 Task: Look for space in Isfahan, Iran from 6th September, 2023 to 15th September, 2023 for 6 adults in price range Rs.8000 to Rs.12000. Place can be entire place or private room with 6 bedrooms having 6 beds and 6 bathrooms. Property type can be house, flat, guest house. Amenities needed are: wifi, TV, free parkinig on premises, gym, breakfast. Booking option can be shelf check-in. Required host language is English.
Action: Mouse moved to (335, 158)
Screenshot: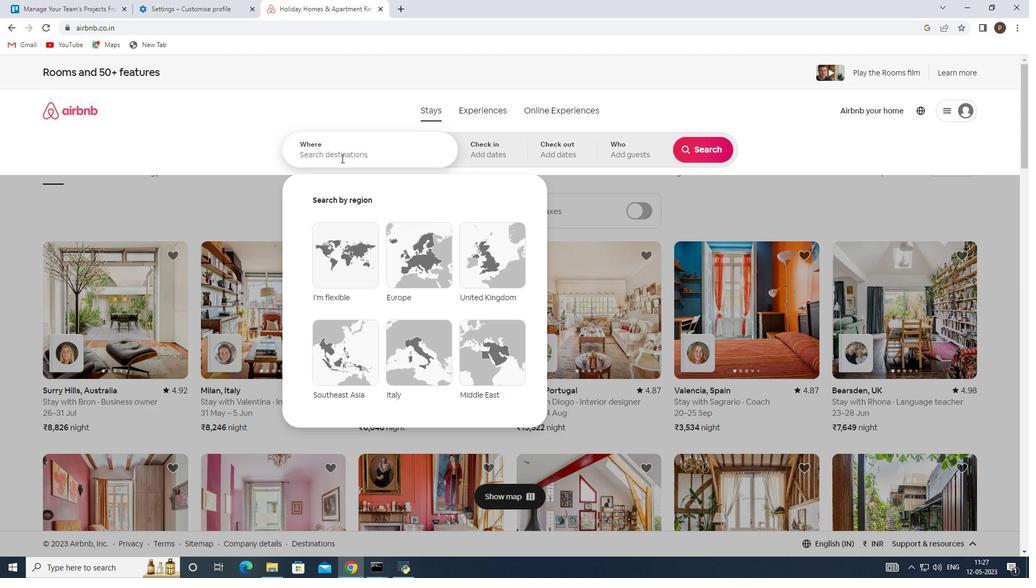 
Action: Mouse pressed left at (335, 158)
Screenshot: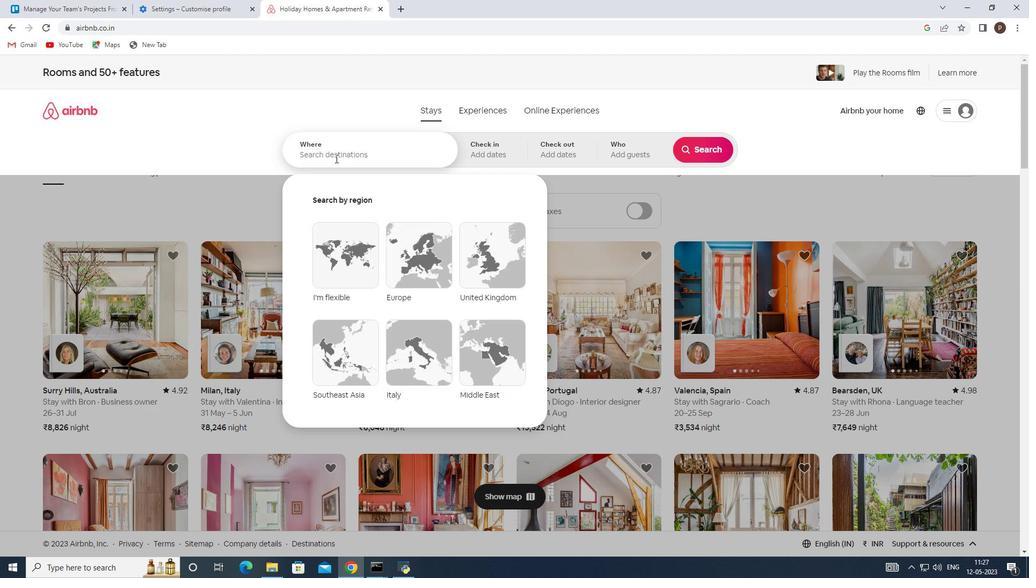 
Action: Key pressed <Key.caps_lock>I<Key.caps_lock>sfahan,<Key.space><Key.caps_lock>I<Key.caps_lock>ran<Key.space><Key.enter>
Screenshot: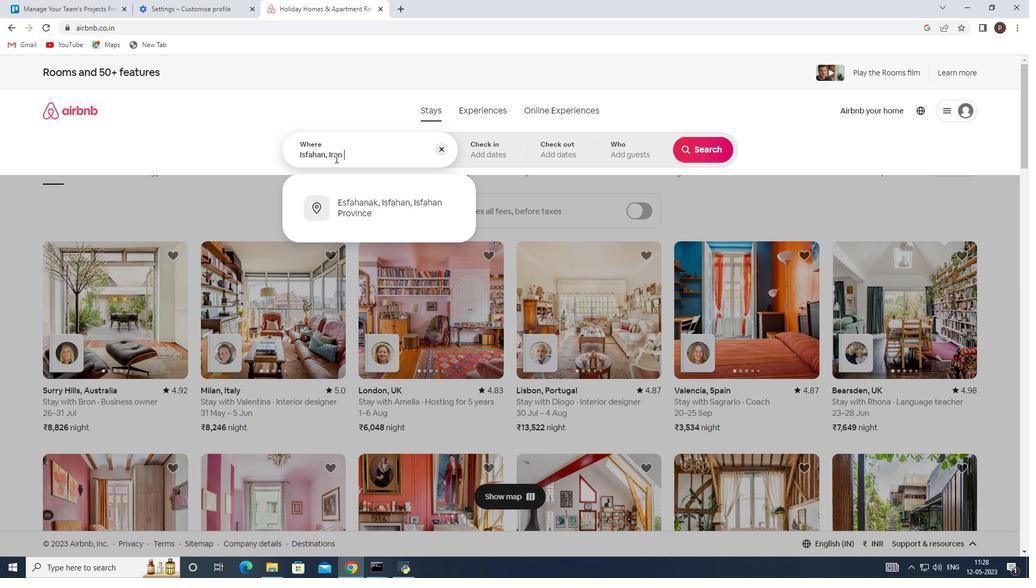 
Action: Mouse moved to (699, 234)
Screenshot: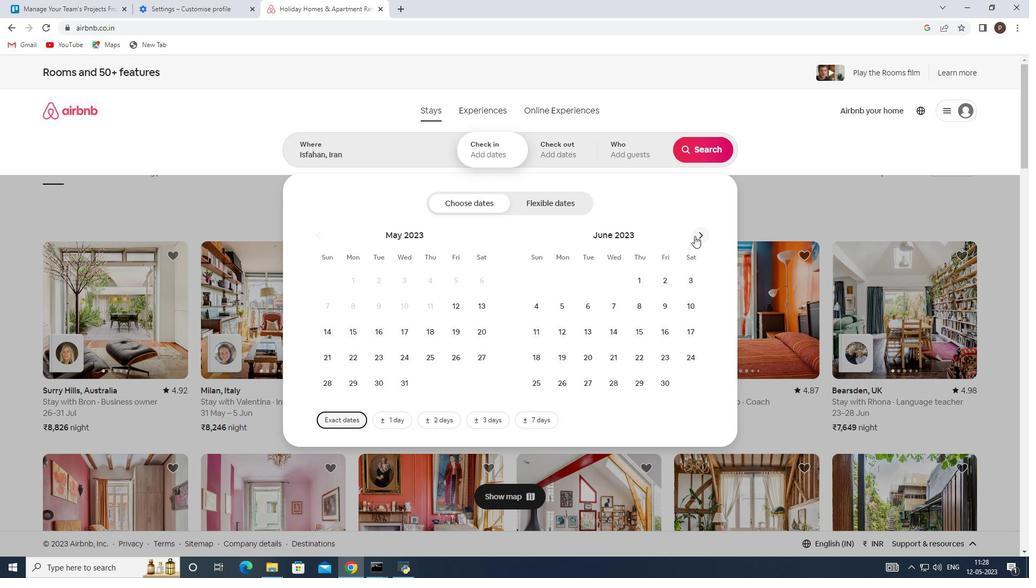 
Action: Mouse pressed left at (699, 234)
Screenshot: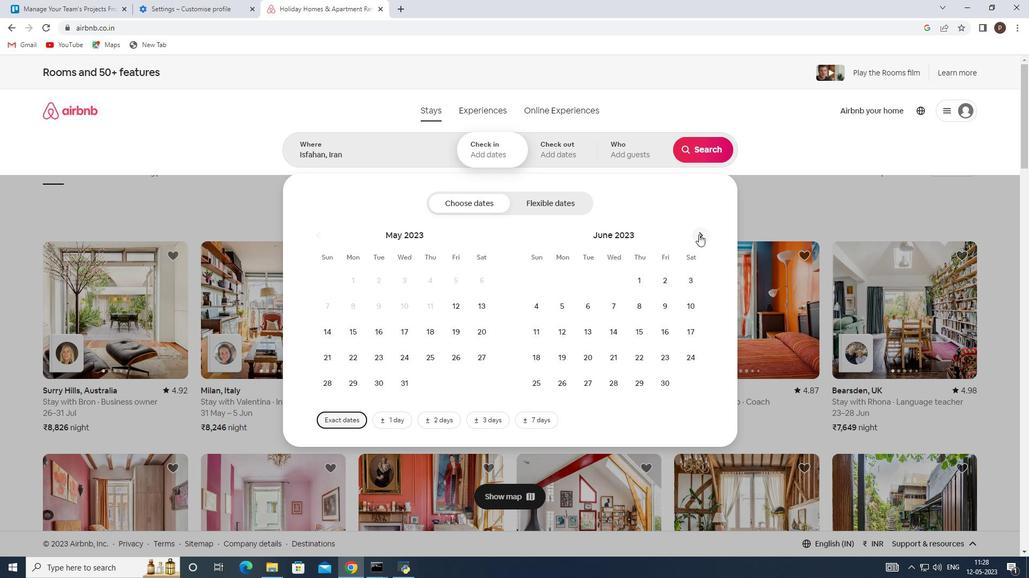 
Action: Mouse pressed left at (699, 234)
Screenshot: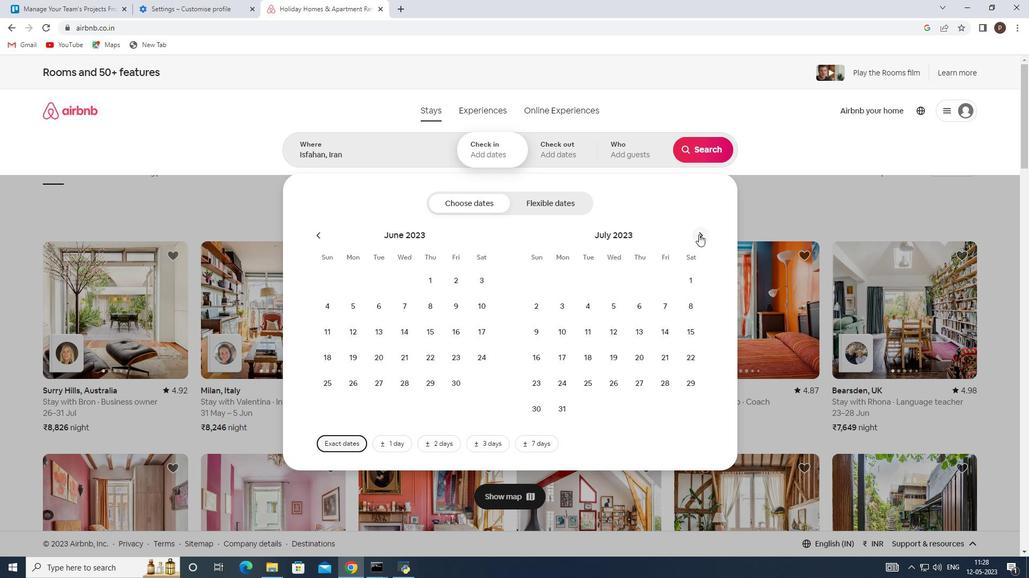
Action: Mouse pressed left at (699, 234)
Screenshot: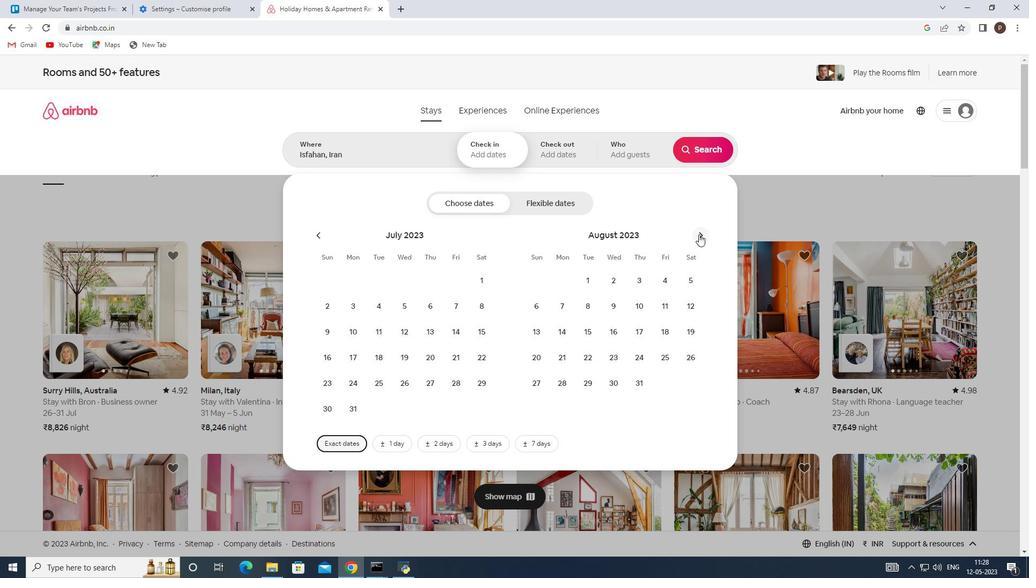 
Action: Mouse moved to (612, 302)
Screenshot: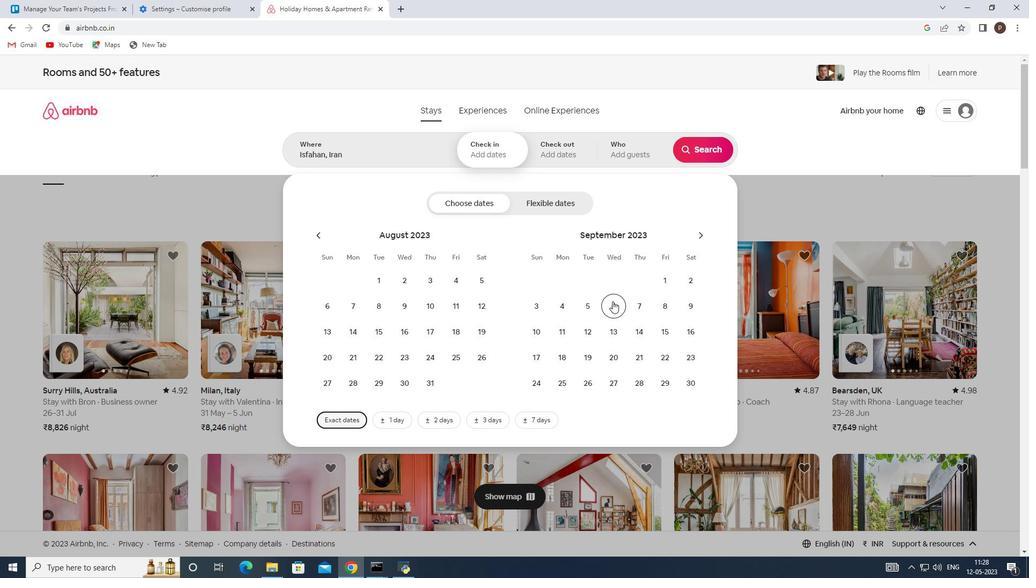 
Action: Mouse pressed left at (612, 302)
Screenshot: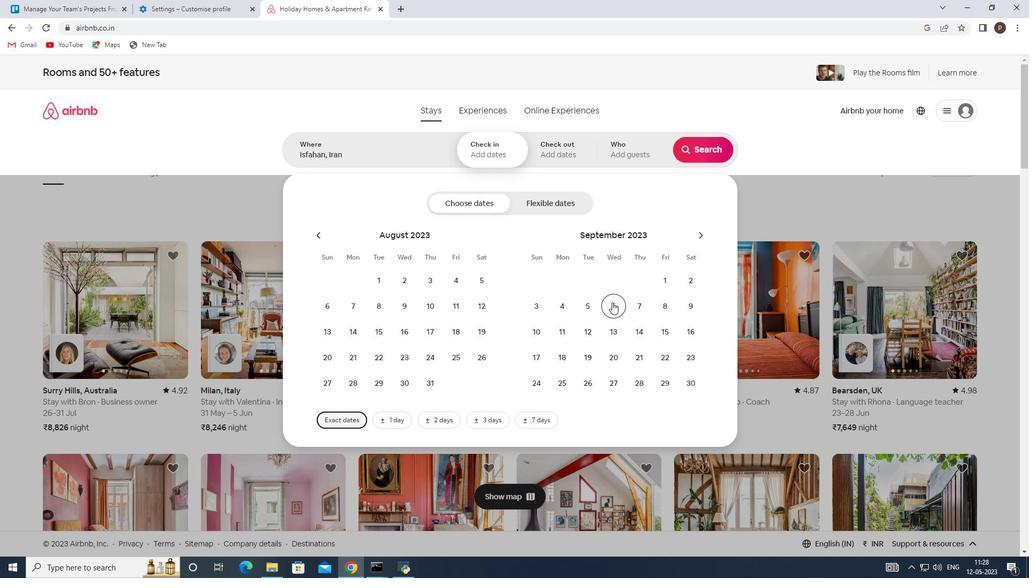 
Action: Mouse moved to (665, 331)
Screenshot: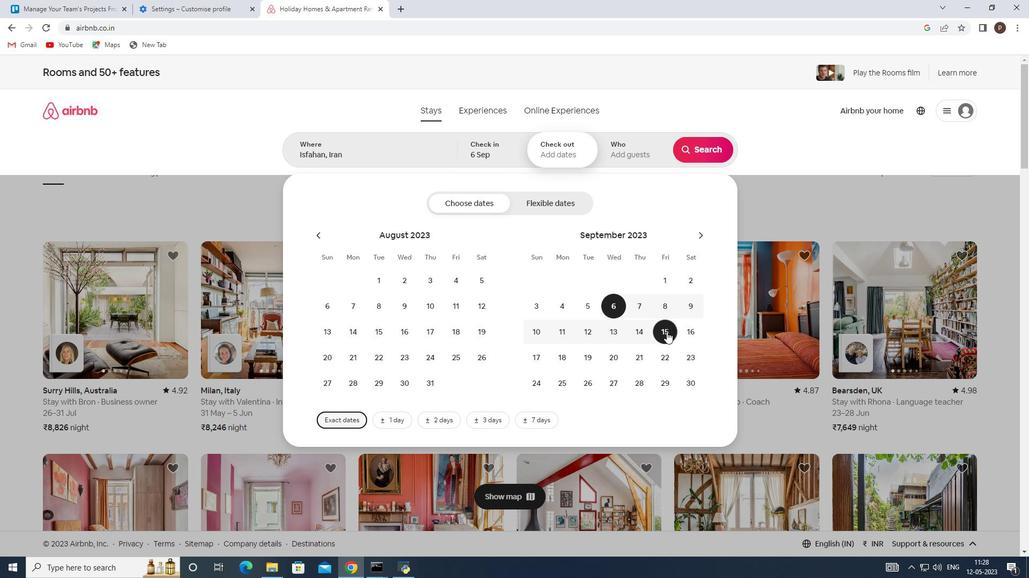 
Action: Mouse pressed left at (665, 331)
Screenshot: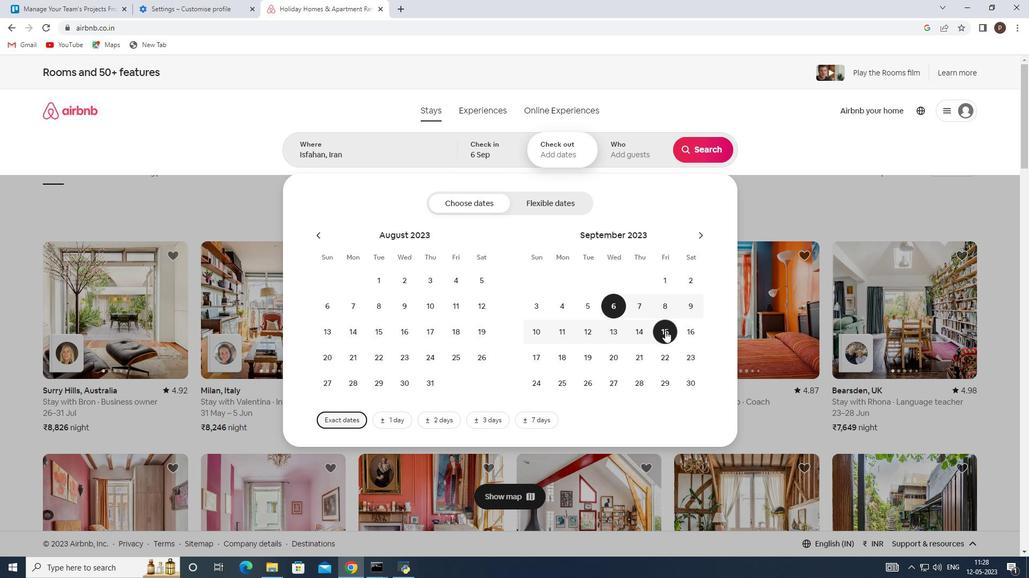 
Action: Mouse moved to (623, 152)
Screenshot: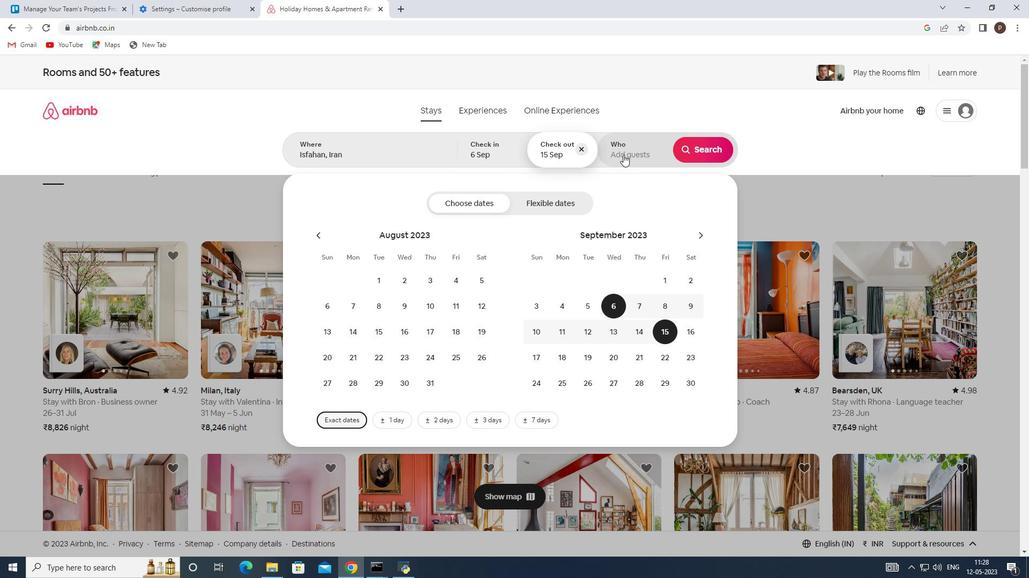 
Action: Mouse pressed left at (623, 152)
Screenshot: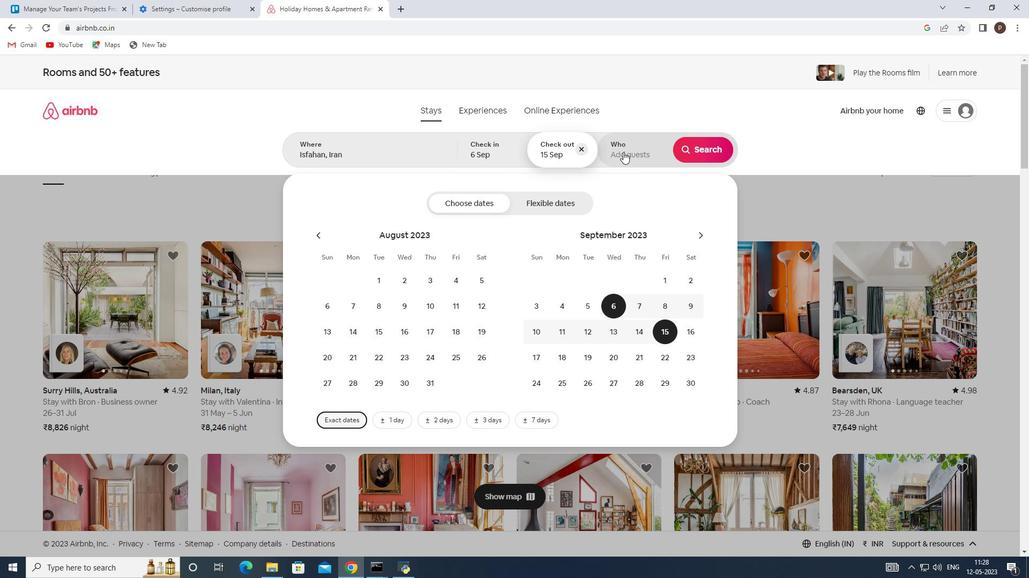 
Action: Mouse moved to (708, 211)
Screenshot: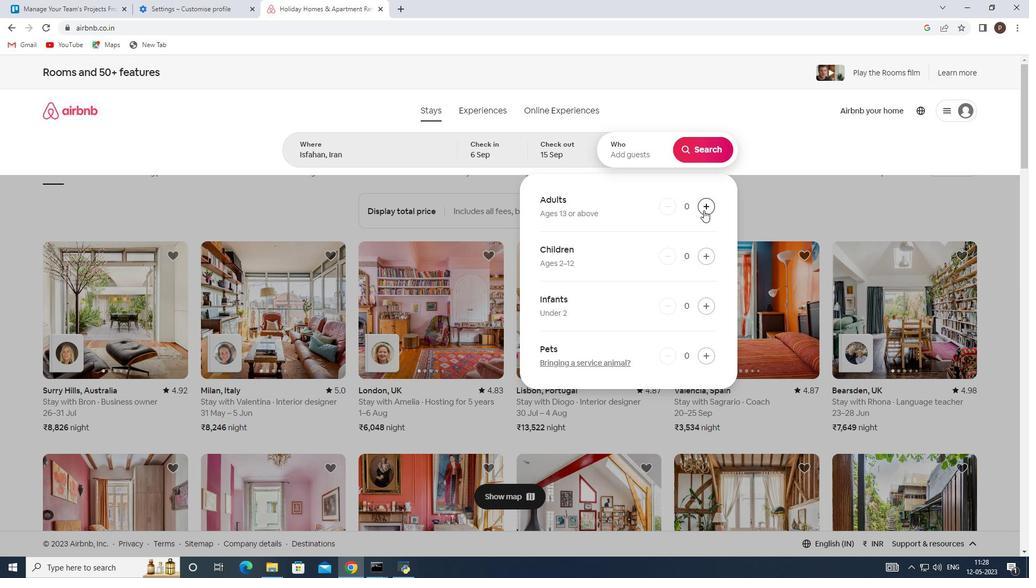 
Action: Mouse pressed left at (708, 211)
Screenshot: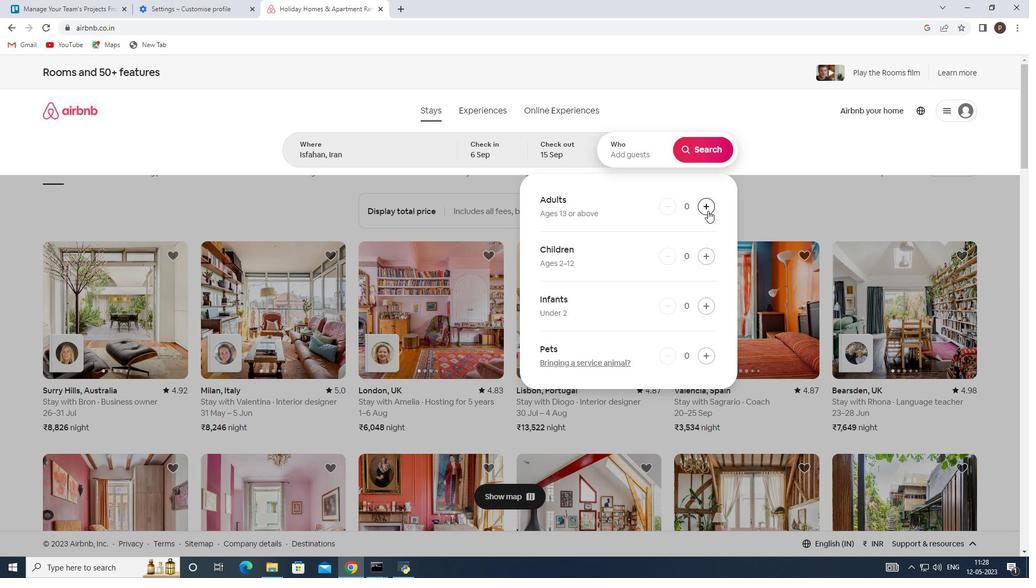 
Action: Mouse pressed left at (708, 211)
Screenshot: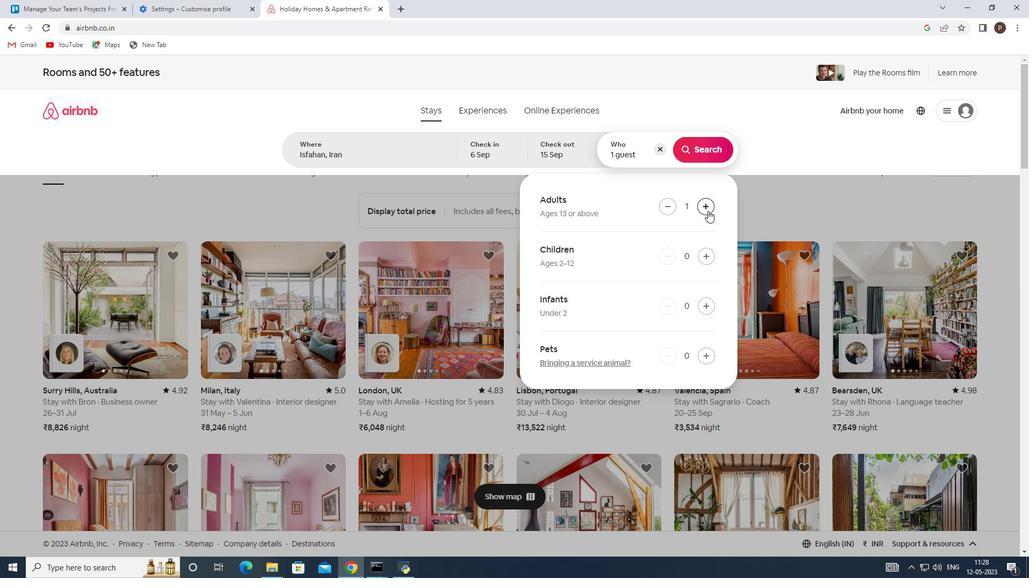
Action: Mouse pressed left at (708, 211)
Screenshot: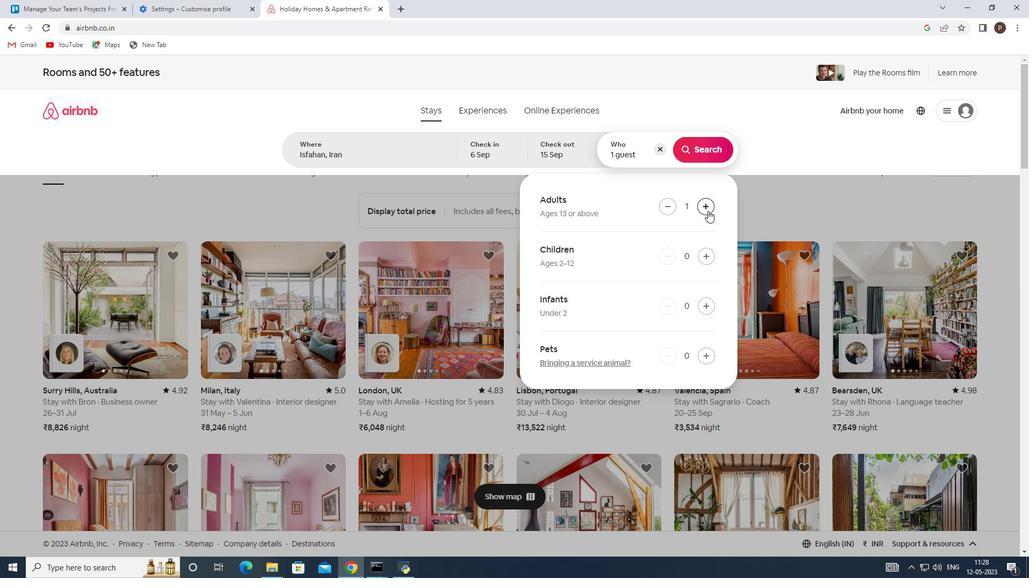 
Action: Mouse pressed left at (708, 211)
Screenshot: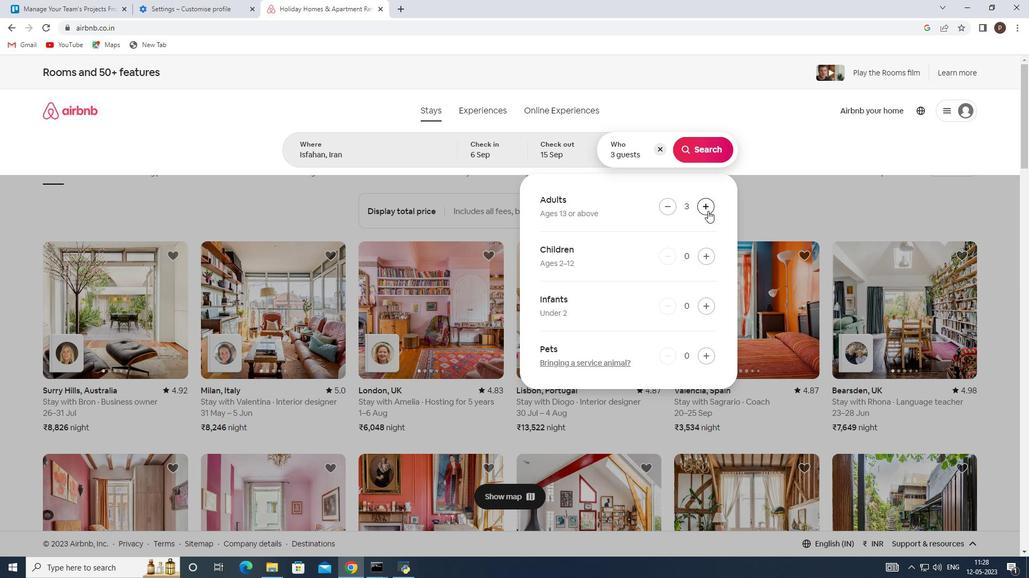 
Action: Mouse pressed left at (708, 211)
Screenshot: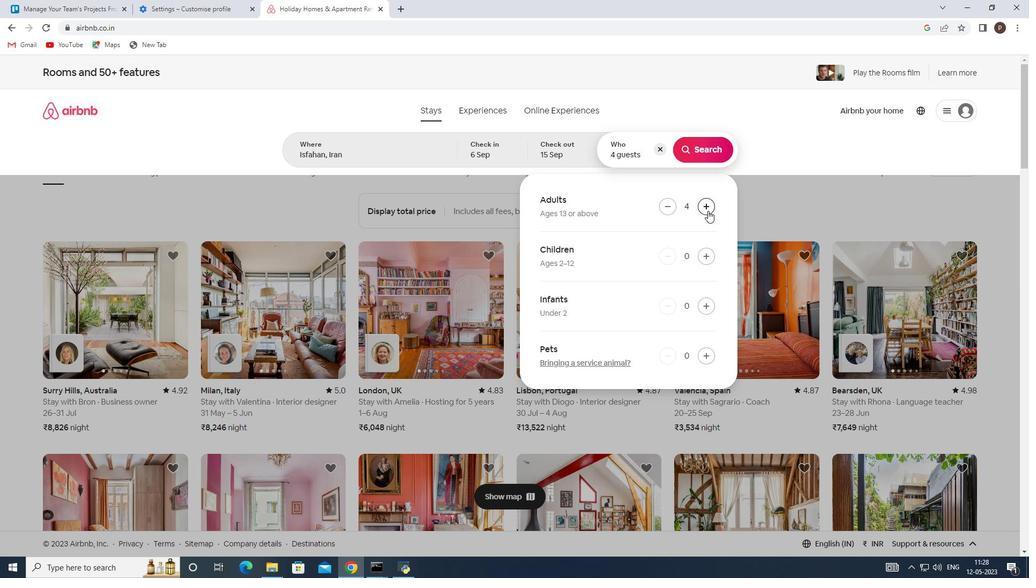 
Action: Mouse pressed left at (708, 211)
Screenshot: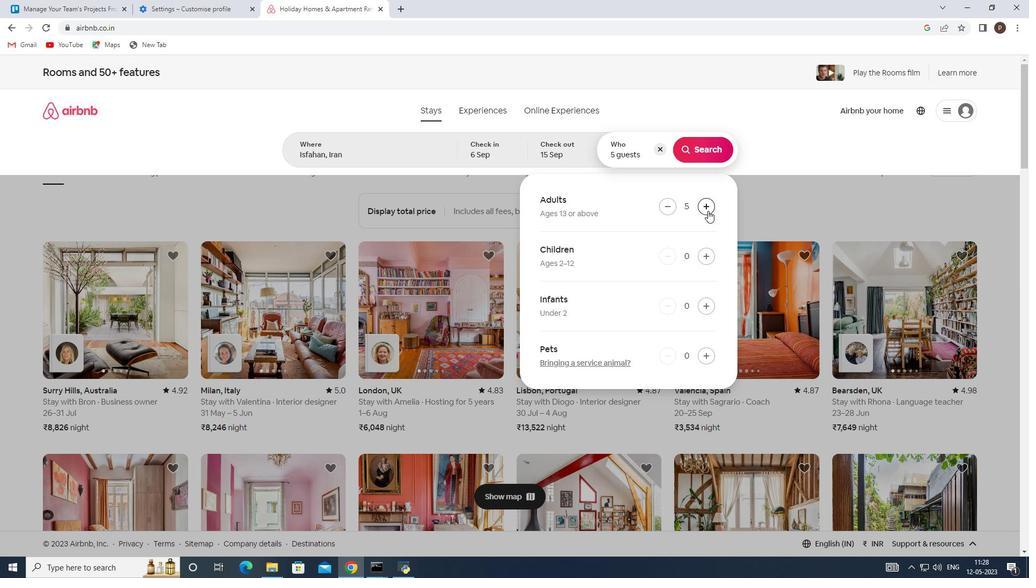 
Action: Mouse moved to (688, 146)
Screenshot: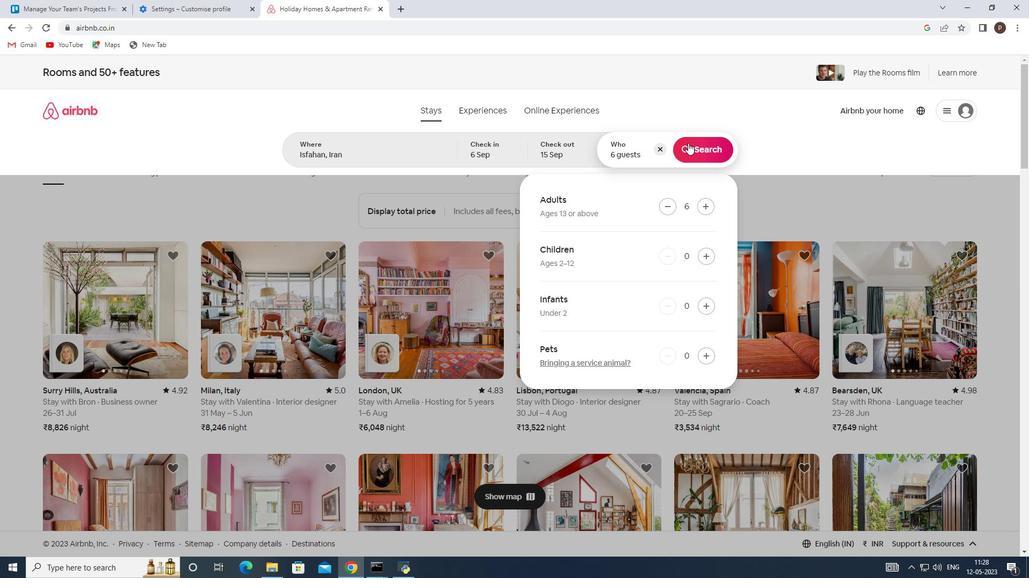 
Action: Mouse pressed left at (688, 146)
Screenshot: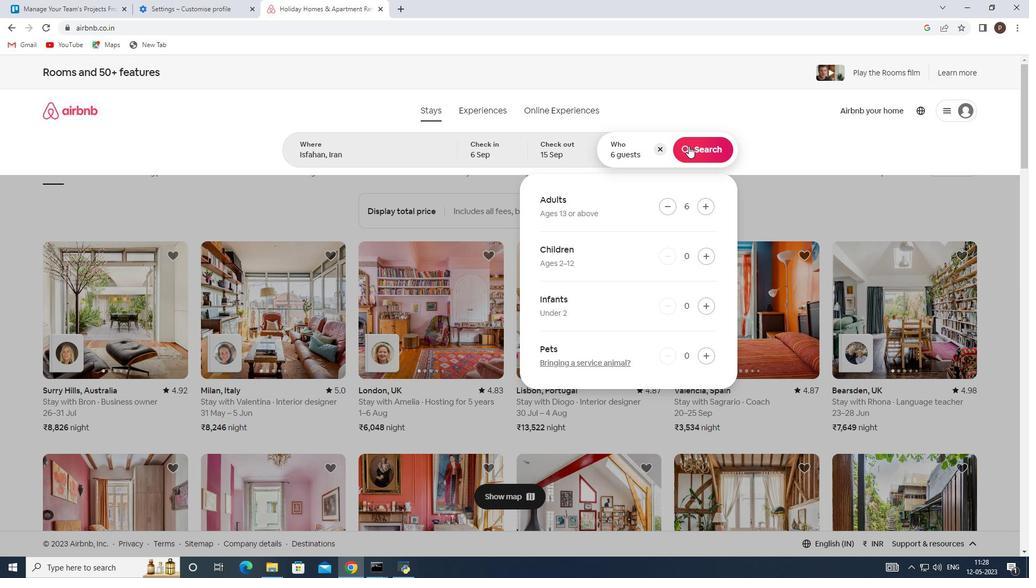 
Action: Mouse moved to (968, 121)
Screenshot: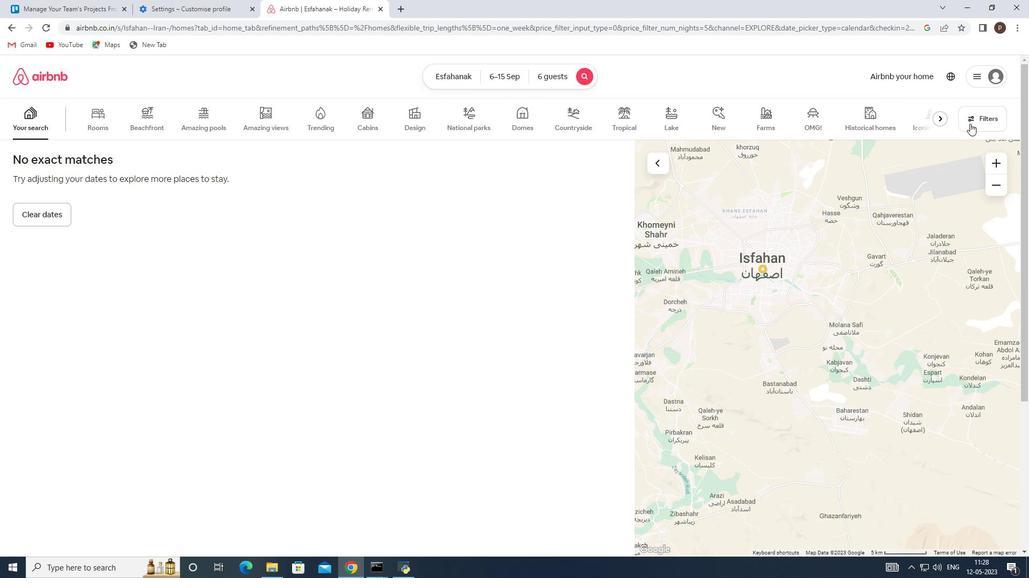 
Action: Mouse pressed left at (968, 121)
Screenshot: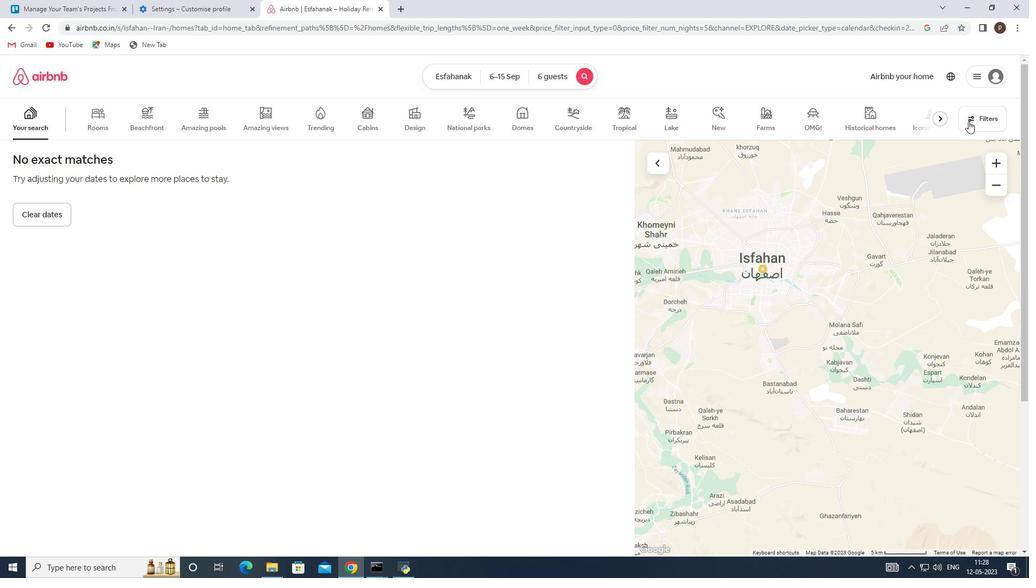 
Action: Mouse moved to (357, 384)
Screenshot: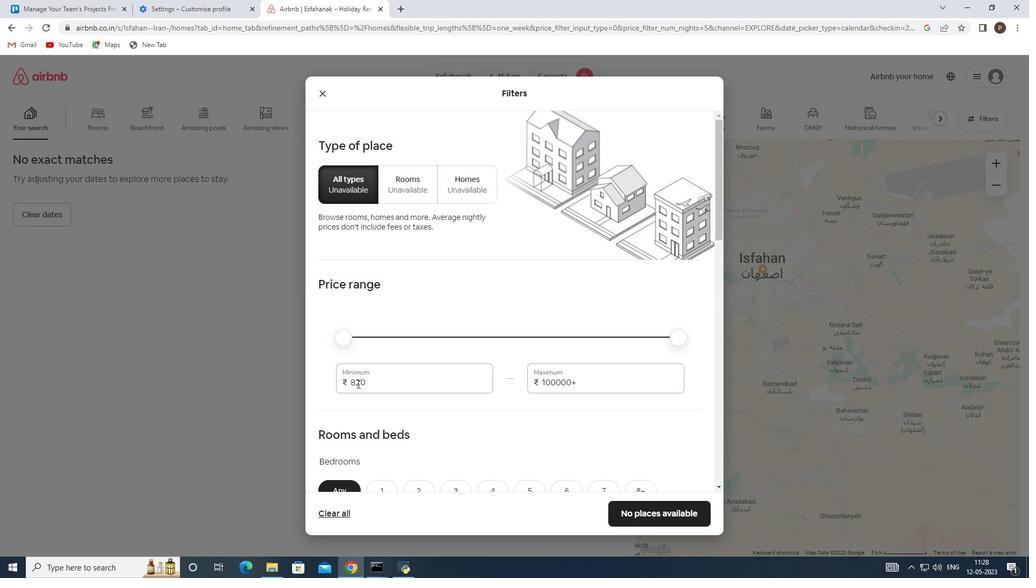 
Action: Mouse pressed left at (357, 384)
Screenshot: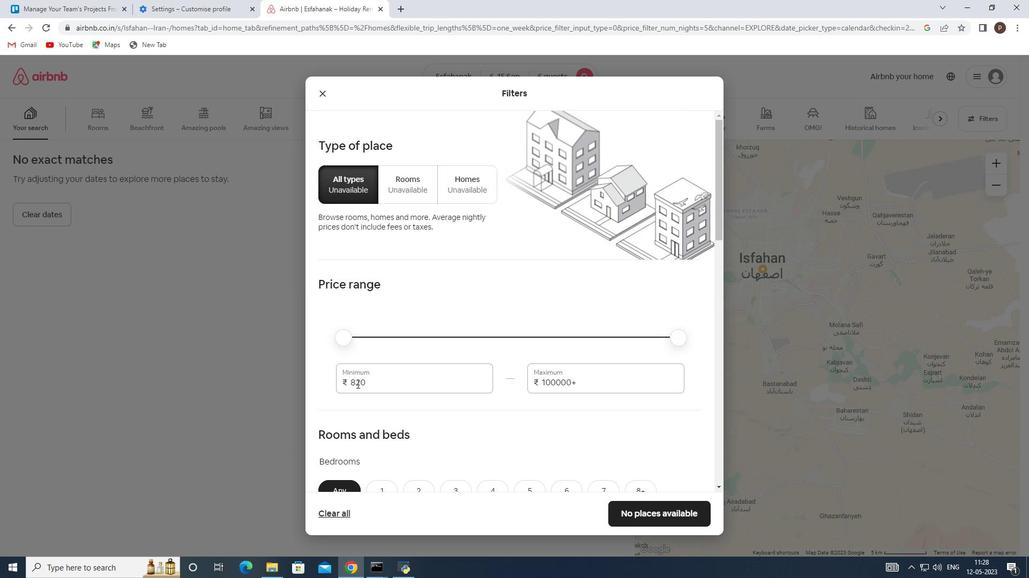 
Action: Mouse moved to (356, 384)
Screenshot: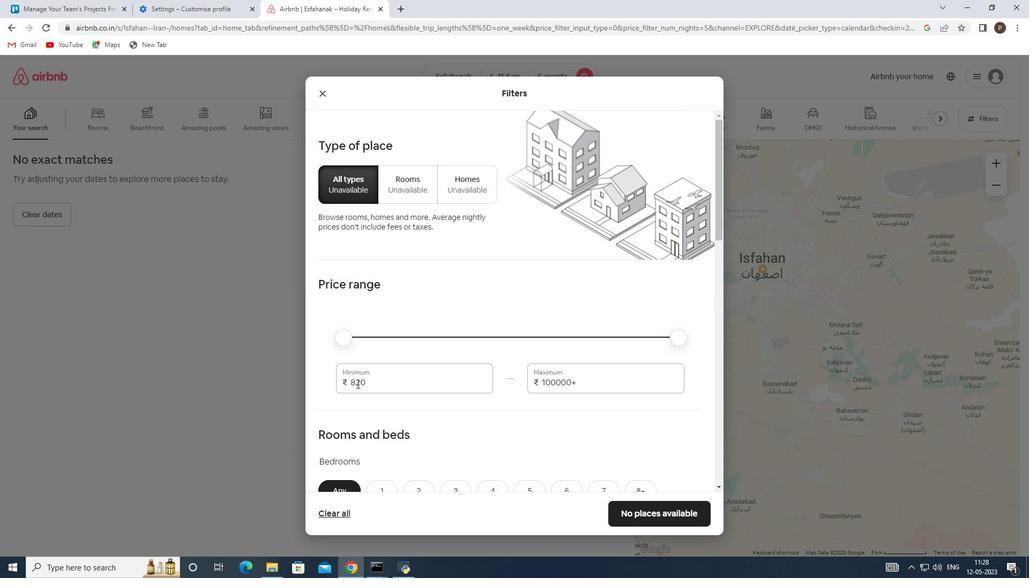 
Action: Mouse pressed left at (356, 384)
Screenshot: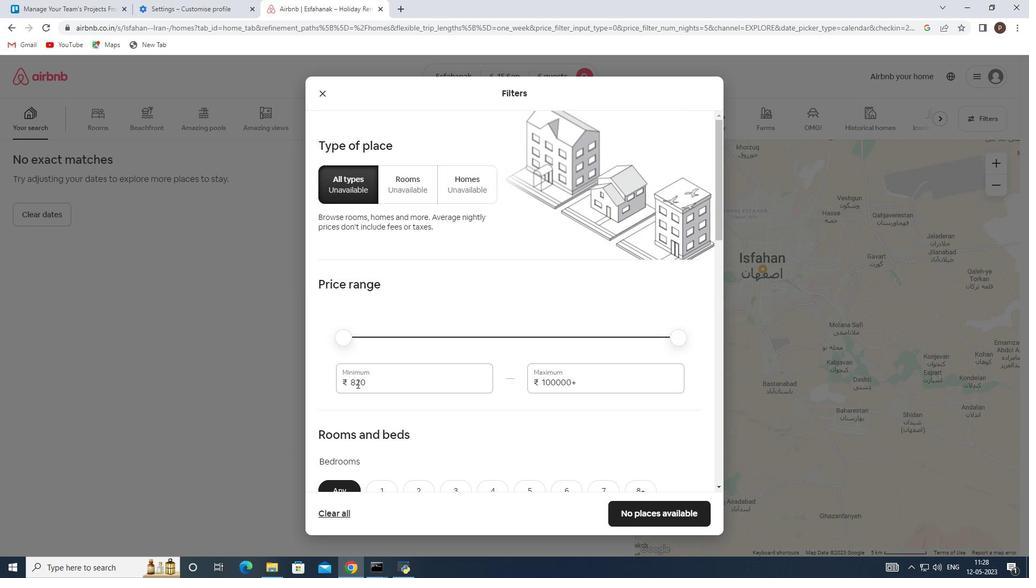 
Action: Key pressed 8000<Key.tab>12000
Screenshot: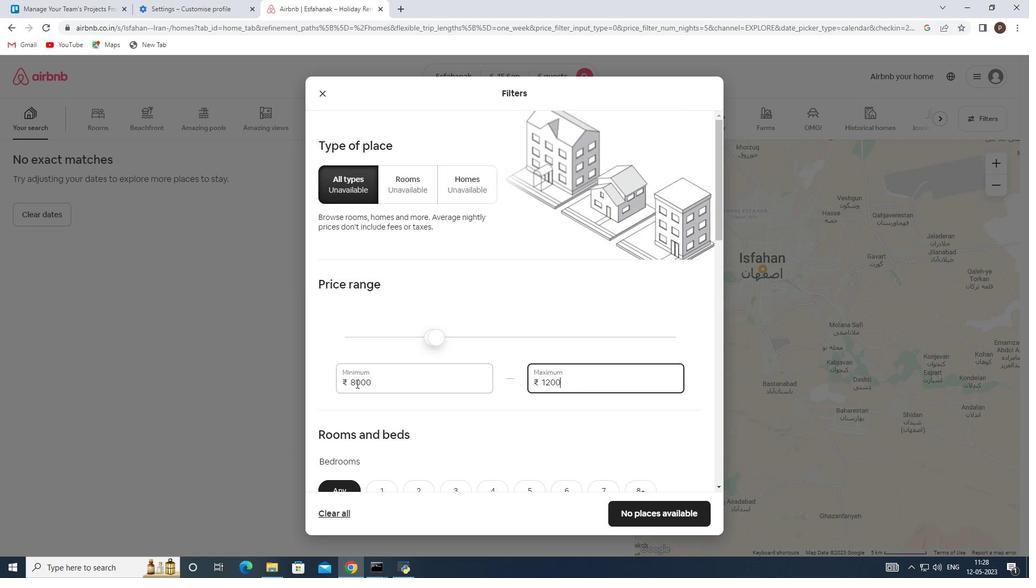 
Action: Mouse moved to (375, 395)
Screenshot: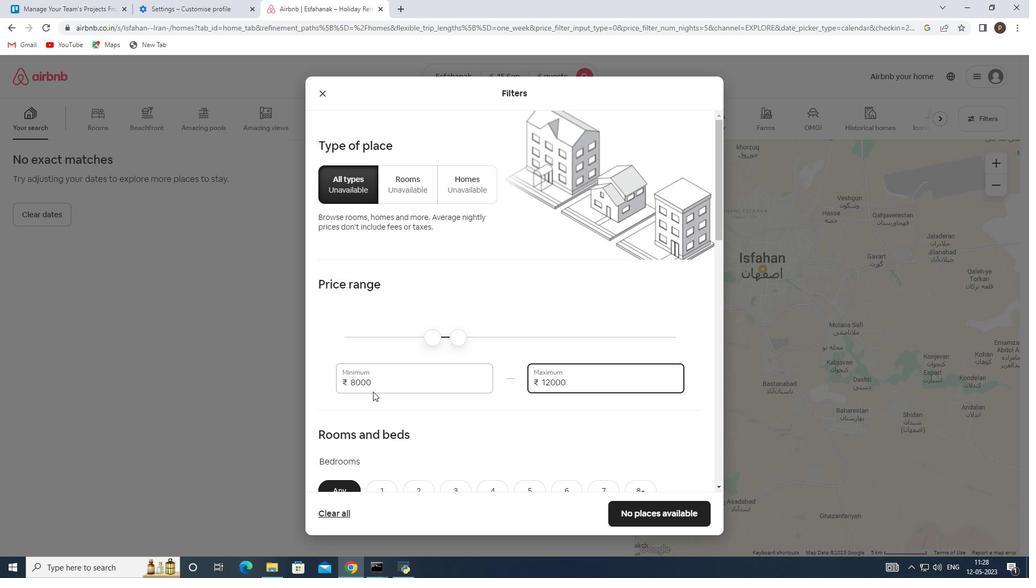 
Action: Mouse scrolled (375, 394) with delta (0, 0)
Screenshot: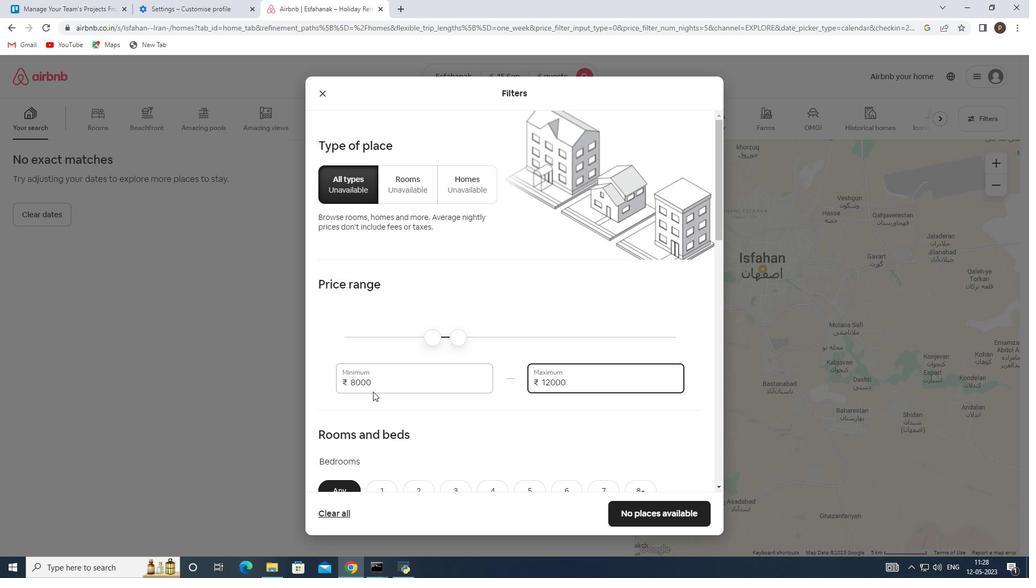 
Action: Mouse moved to (377, 396)
Screenshot: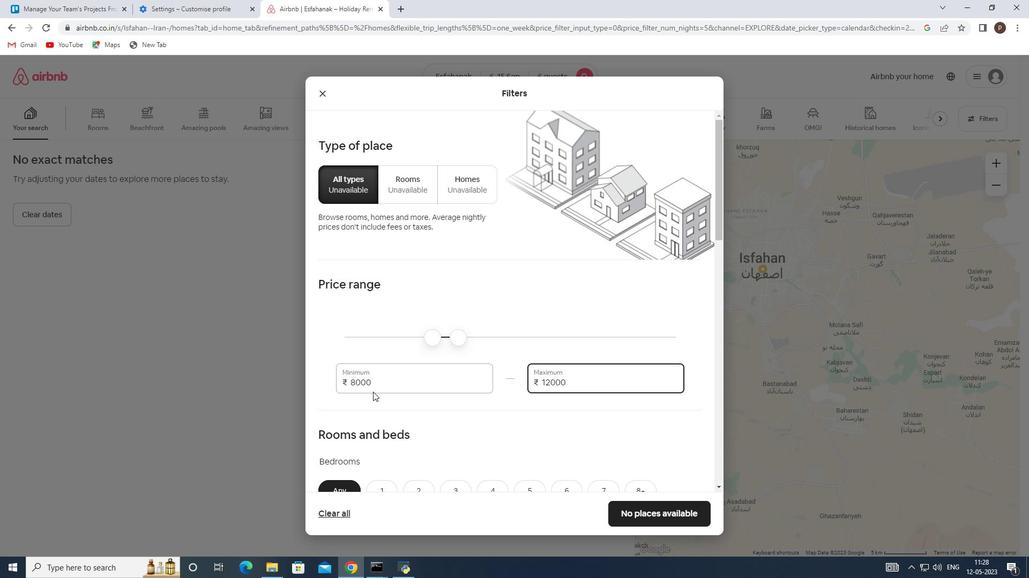 
Action: Mouse scrolled (377, 396) with delta (0, 0)
Screenshot: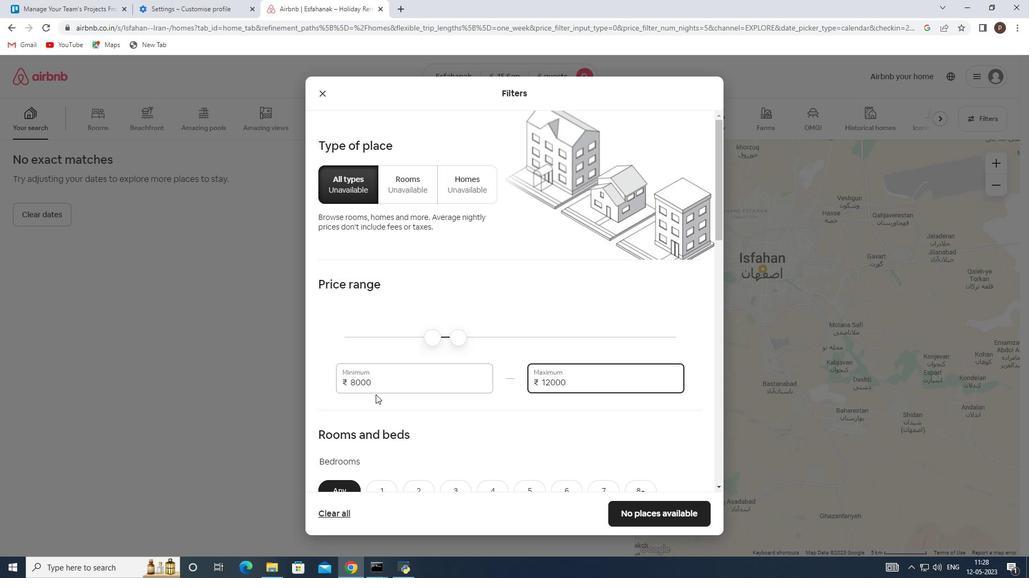 
Action: Mouse moved to (561, 381)
Screenshot: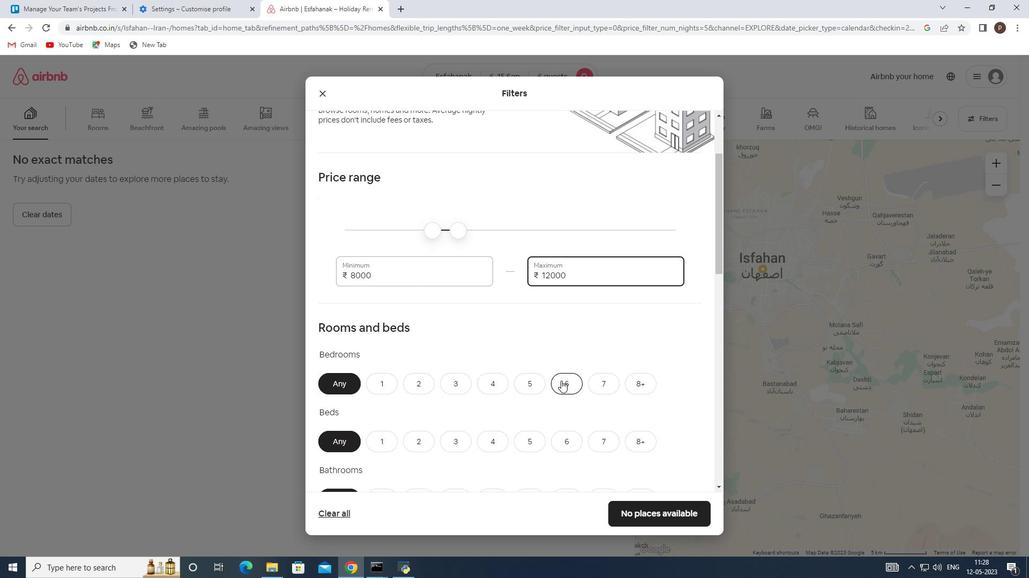 
Action: Mouse pressed left at (561, 381)
Screenshot: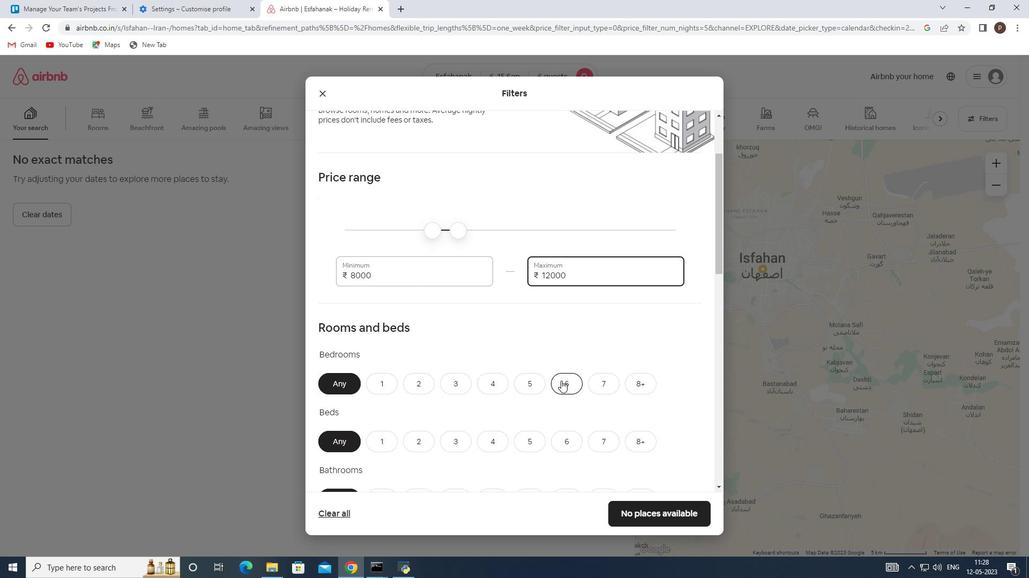 
Action: Mouse moved to (568, 382)
Screenshot: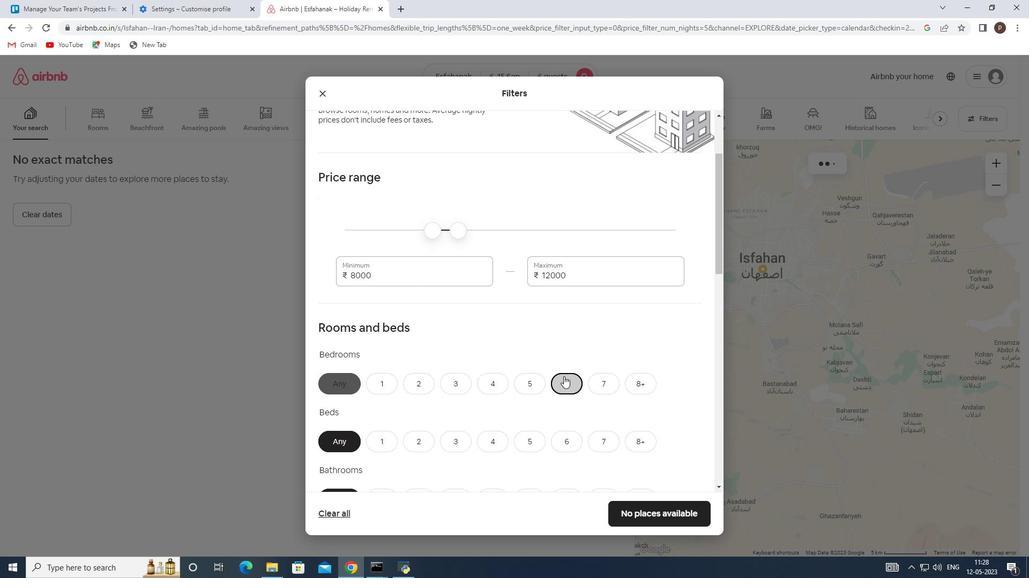 
Action: Mouse scrolled (568, 382) with delta (0, 0)
Screenshot: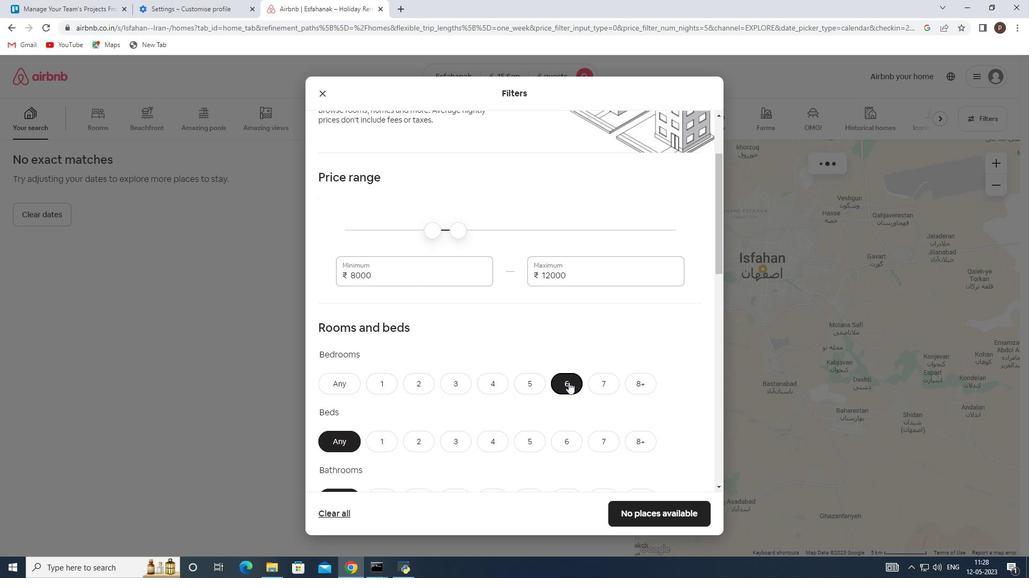 
Action: Mouse scrolled (568, 382) with delta (0, 0)
Screenshot: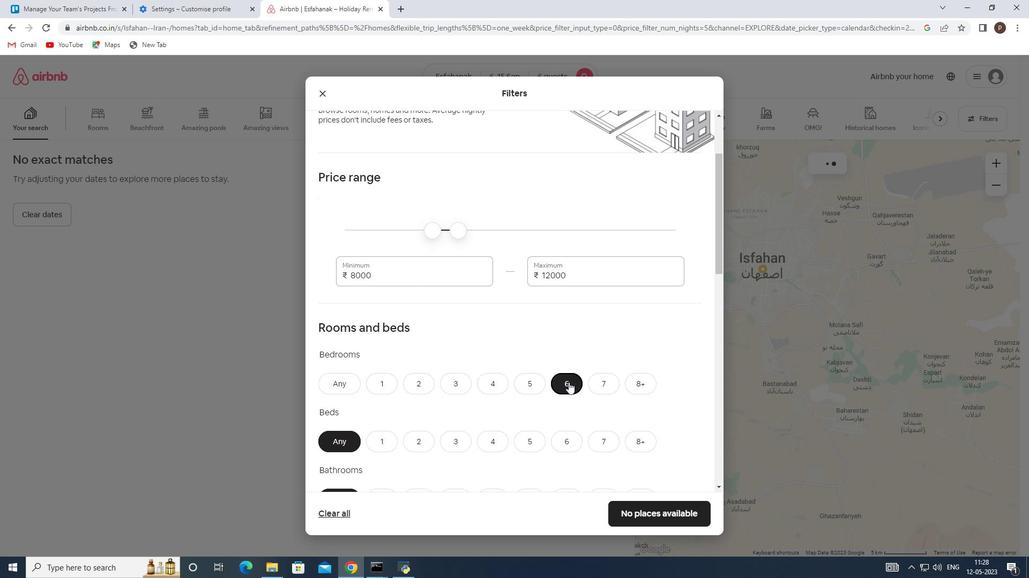 
Action: Mouse moved to (567, 337)
Screenshot: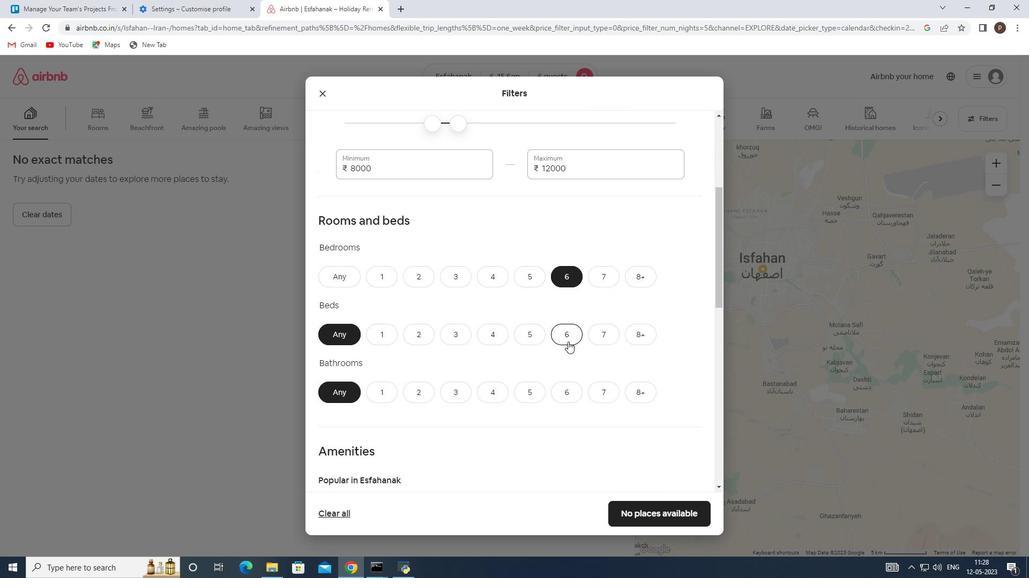
Action: Mouse pressed left at (567, 337)
Screenshot: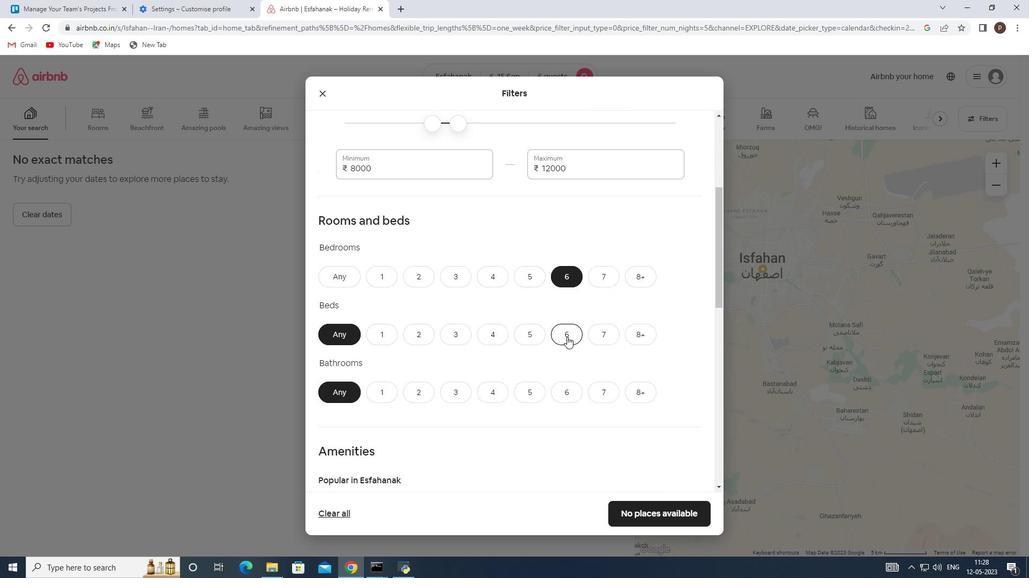 
Action: Mouse moved to (563, 387)
Screenshot: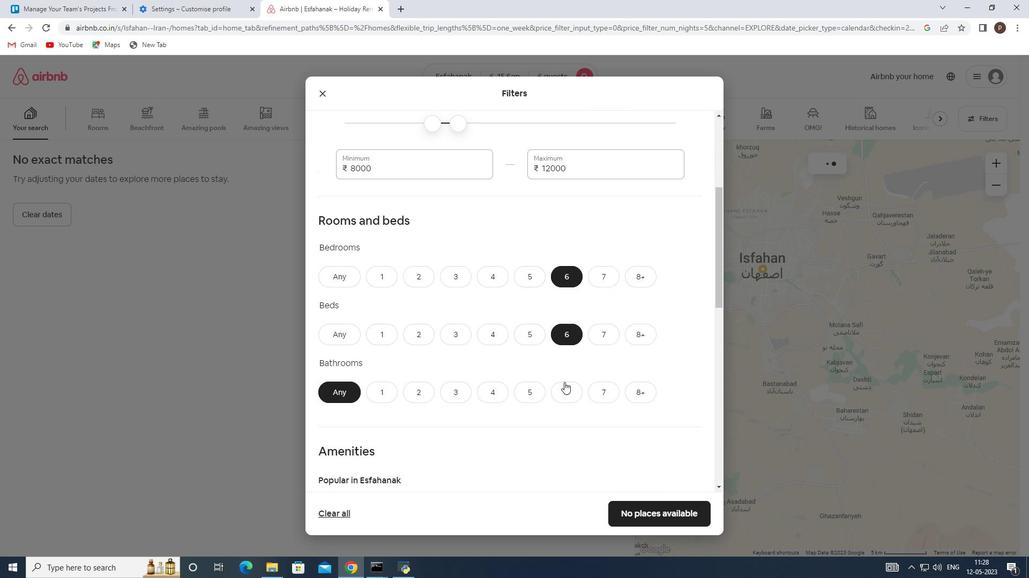 
Action: Mouse pressed left at (563, 387)
Screenshot: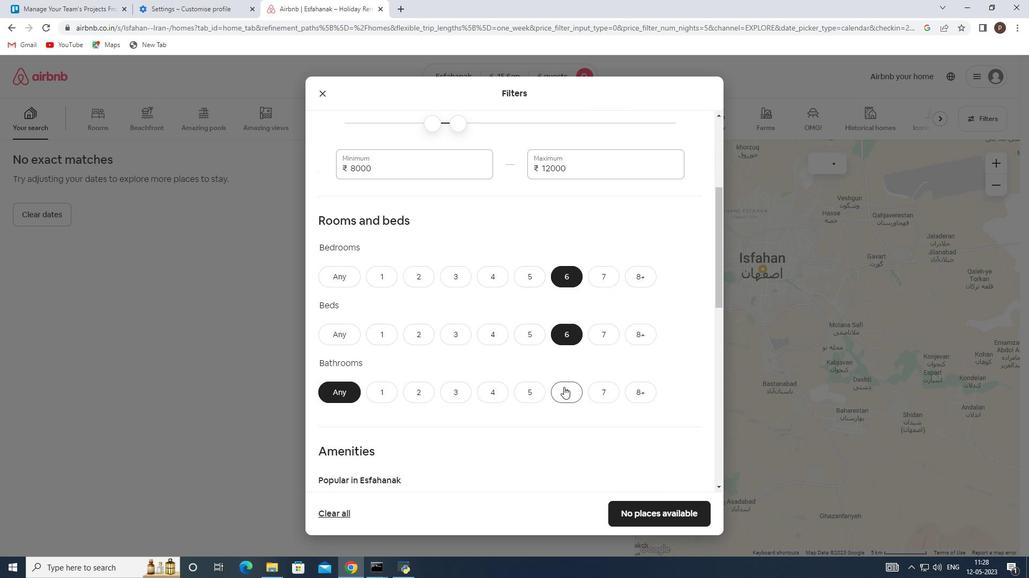 
Action: Mouse moved to (533, 402)
Screenshot: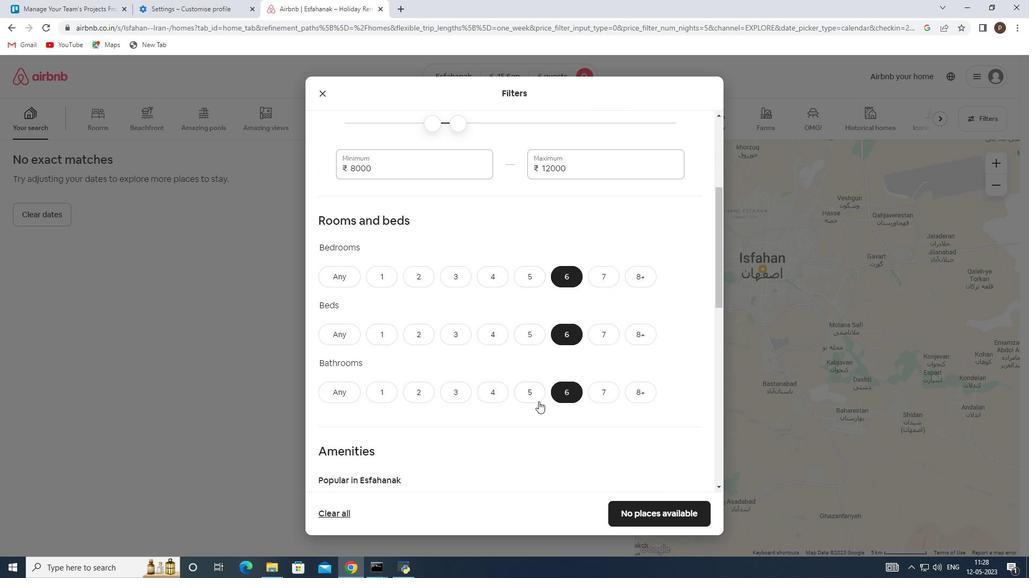 
Action: Mouse scrolled (533, 402) with delta (0, 0)
Screenshot: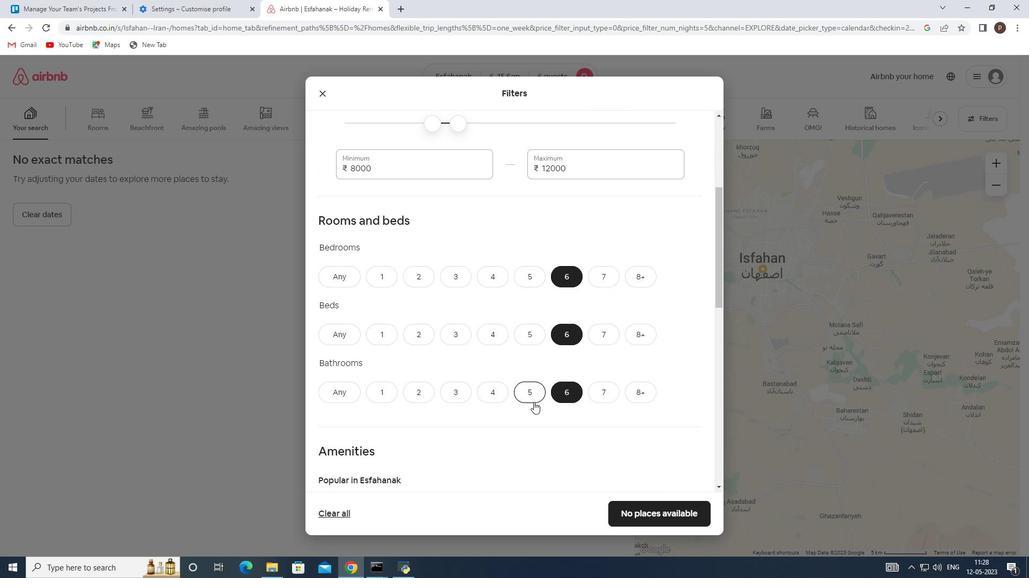 
Action: Mouse moved to (468, 383)
Screenshot: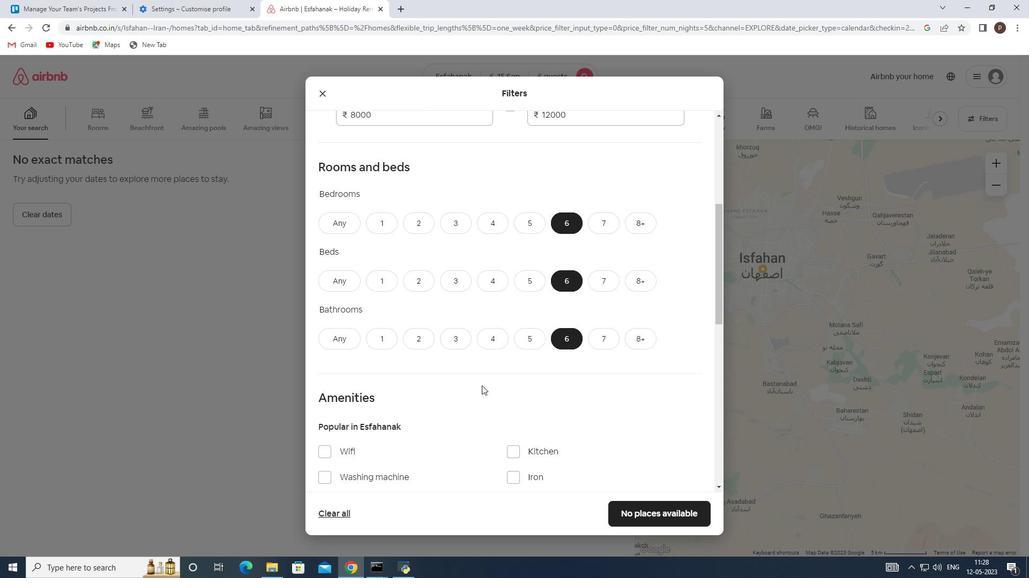 
Action: Mouse scrolled (468, 383) with delta (0, 0)
Screenshot: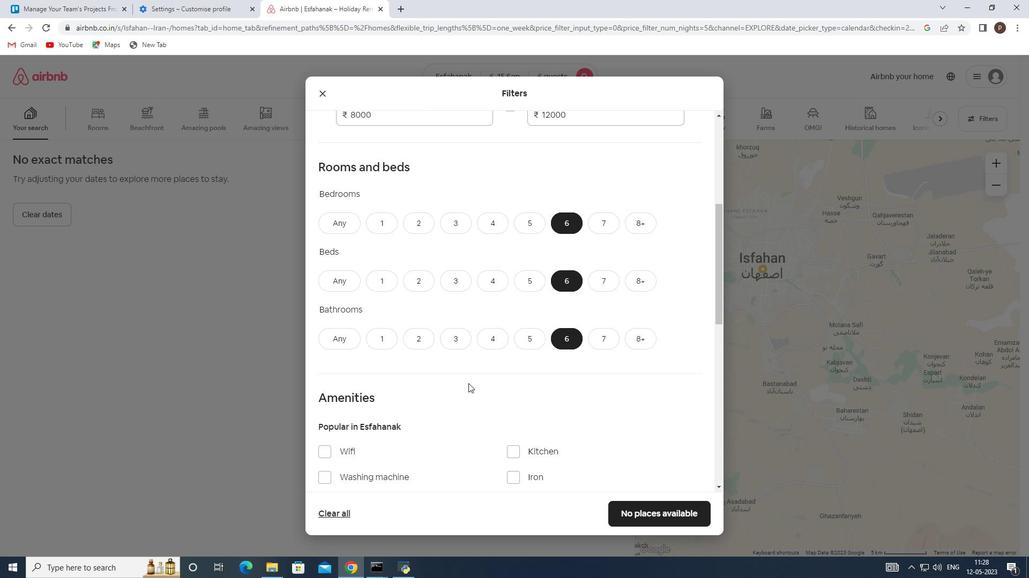 
Action: Mouse scrolled (468, 383) with delta (0, 0)
Screenshot: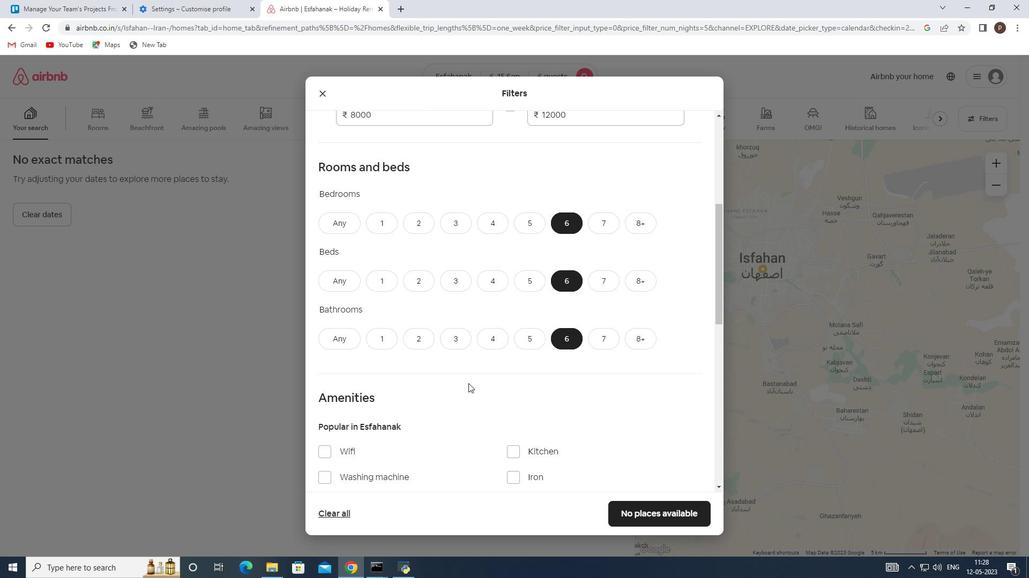 
Action: Mouse moved to (326, 345)
Screenshot: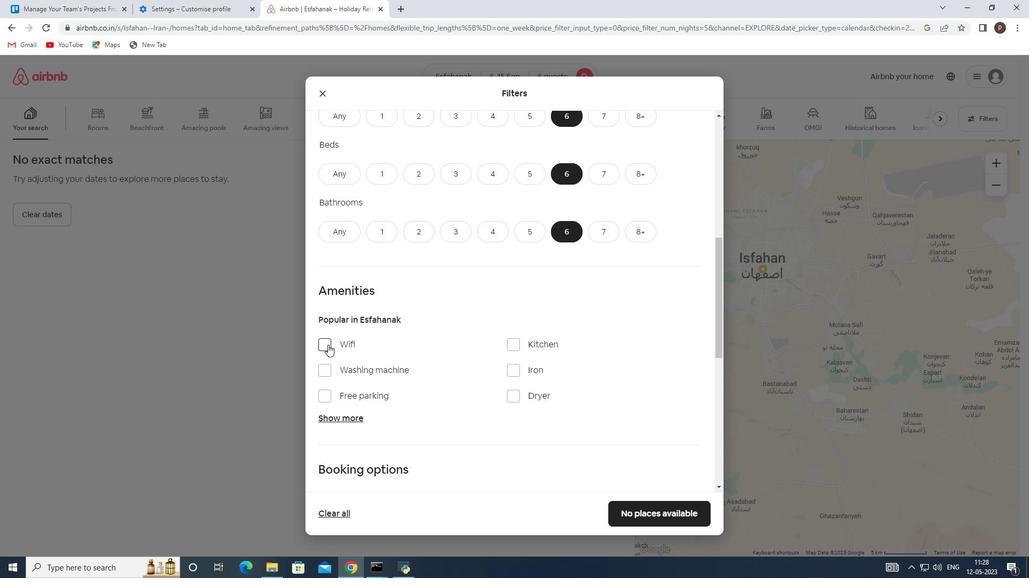 
Action: Mouse pressed left at (326, 345)
Screenshot: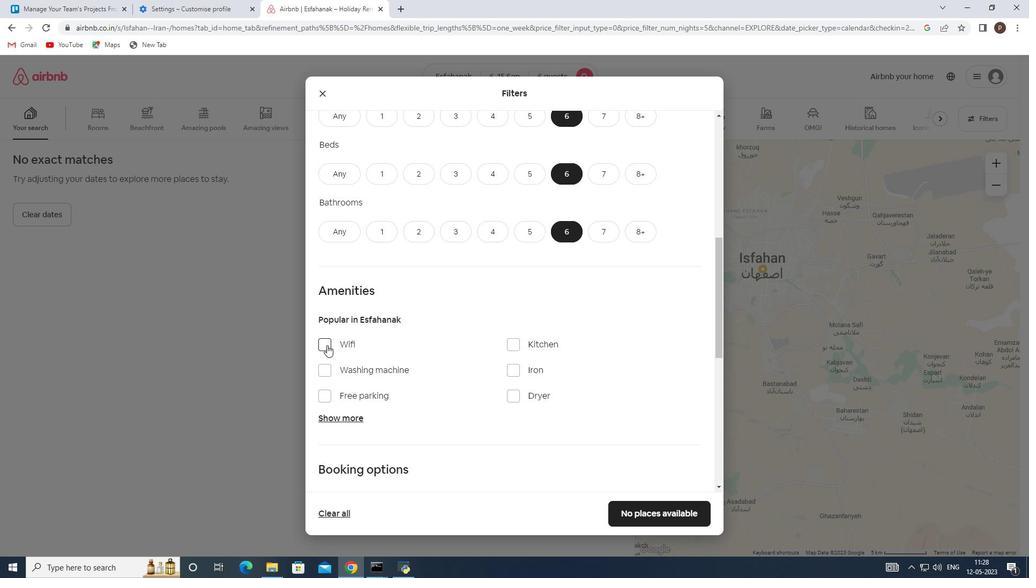 
Action: Mouse moved to (324, 398)
Screenshot: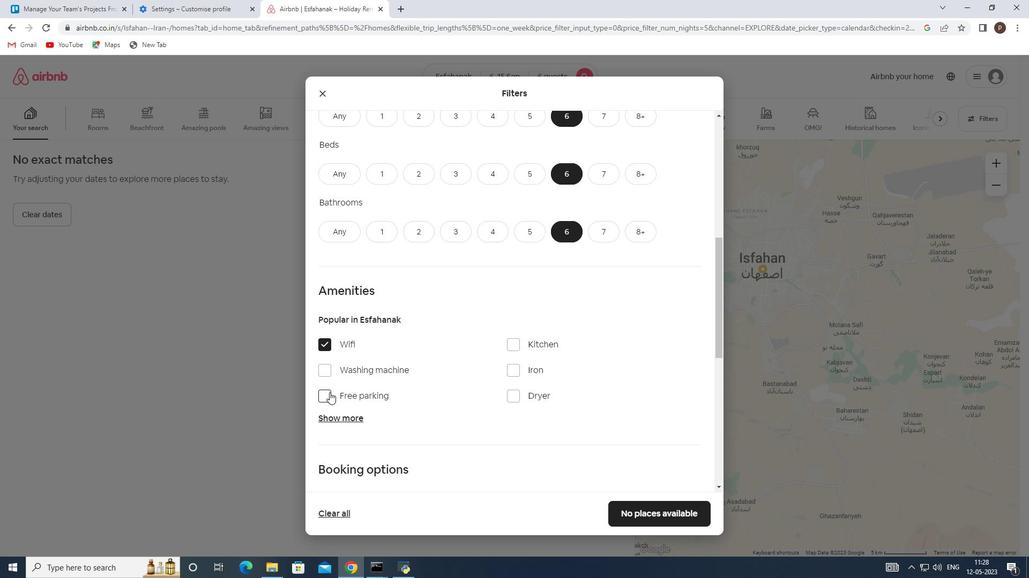
Action: Mouse pressed left at (324, 398)
Screenshot: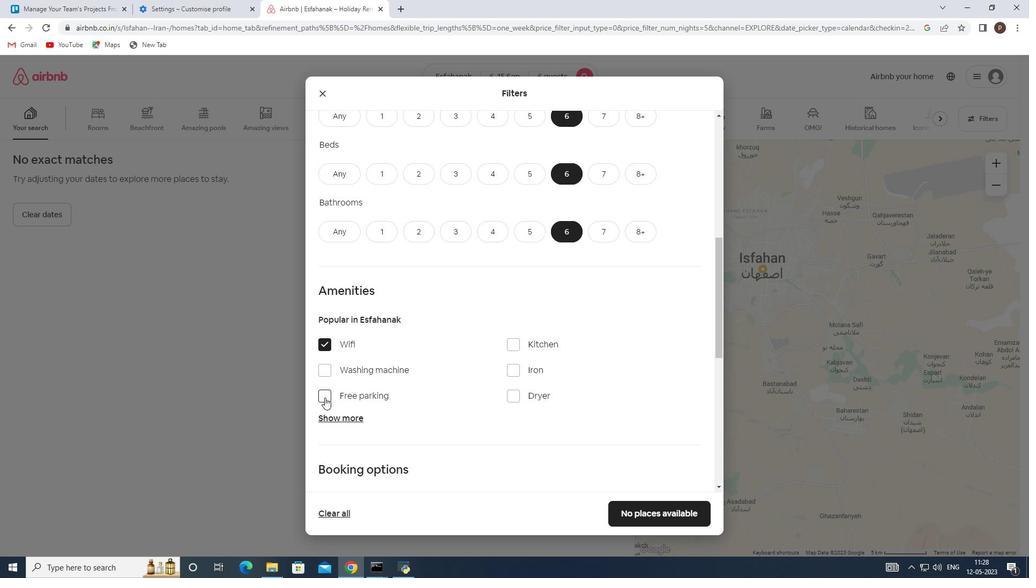 
Action: Mouse moved to (336, 419)
Screenshot: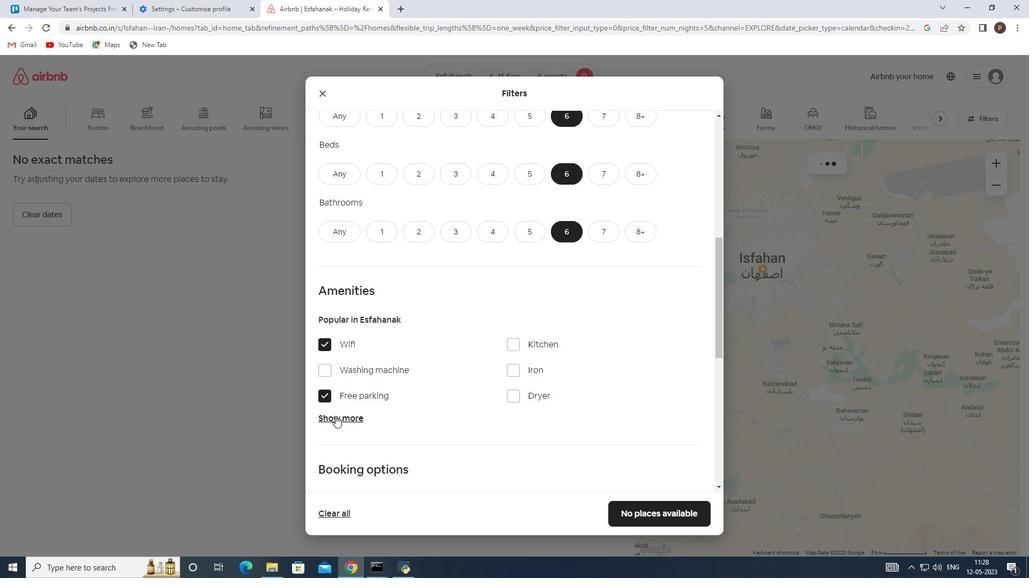 
Action: Mouse pressed left at (336, 419)
Screenshot: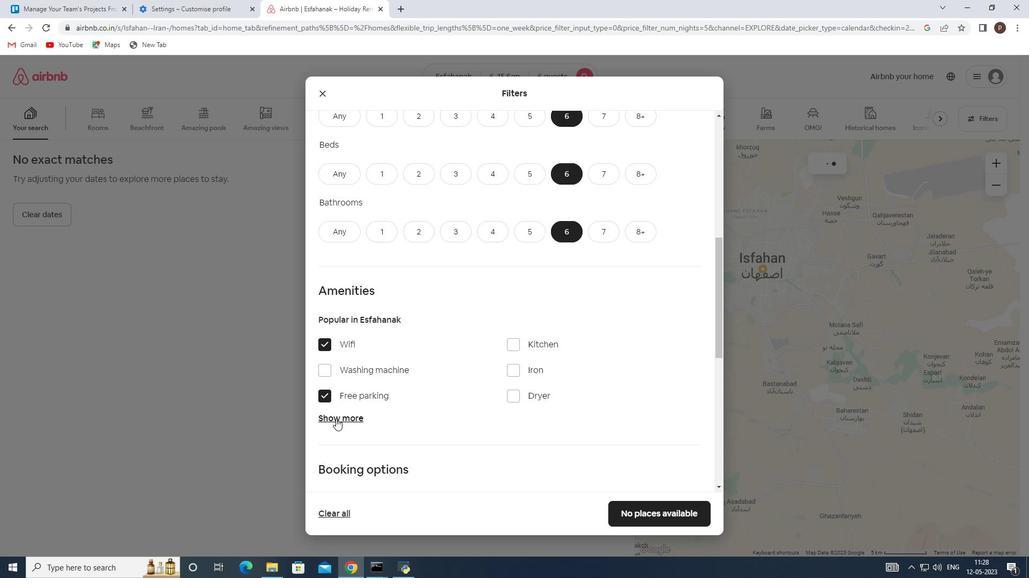 
Action: Mouse moved to (426, 426)
Screenshot: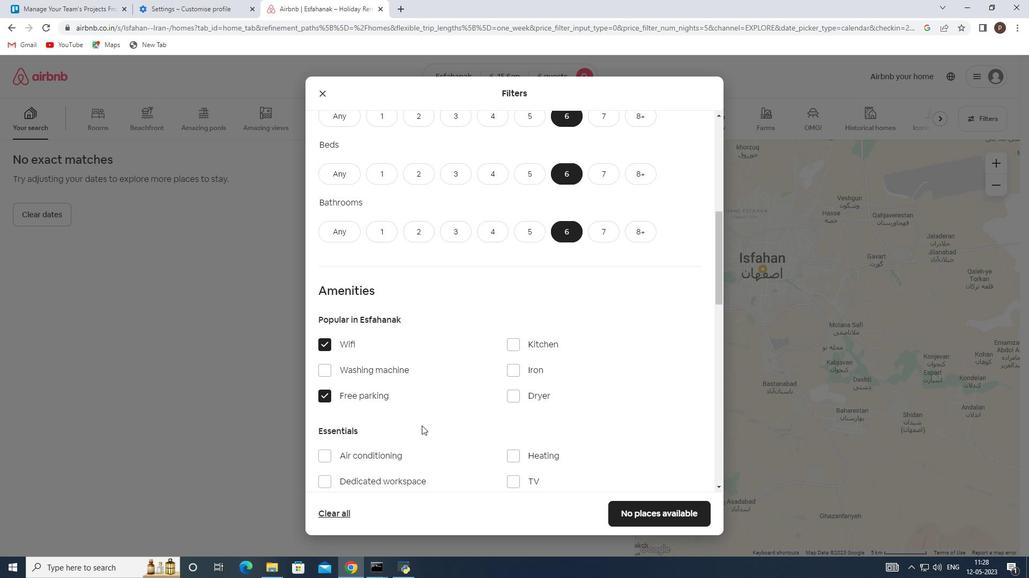 
Action: Mouse scrolled (426, 425) with delta (0, 0)
Screenshot: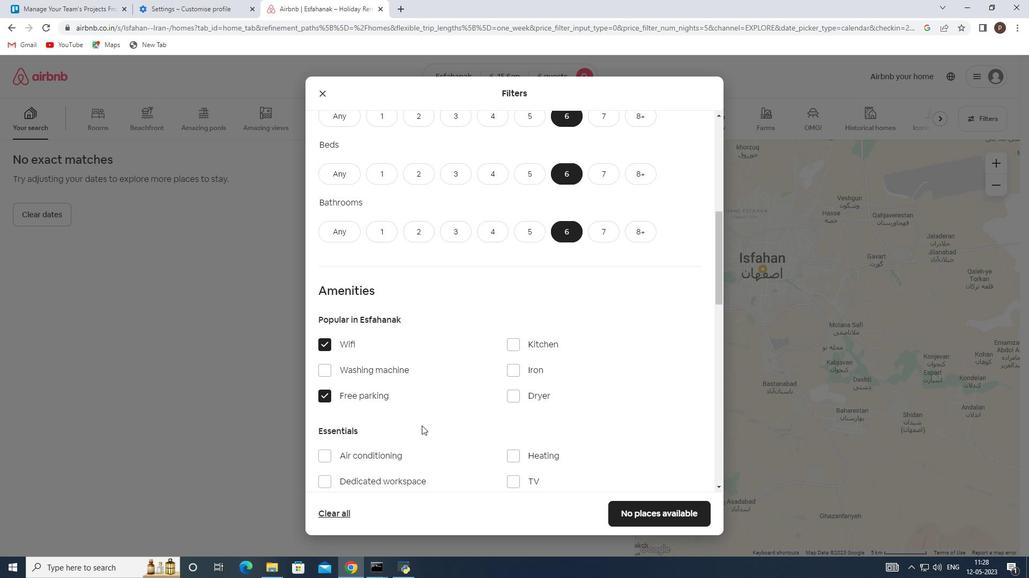 
Action: Mouse moved to (429, 426)
Screenshot: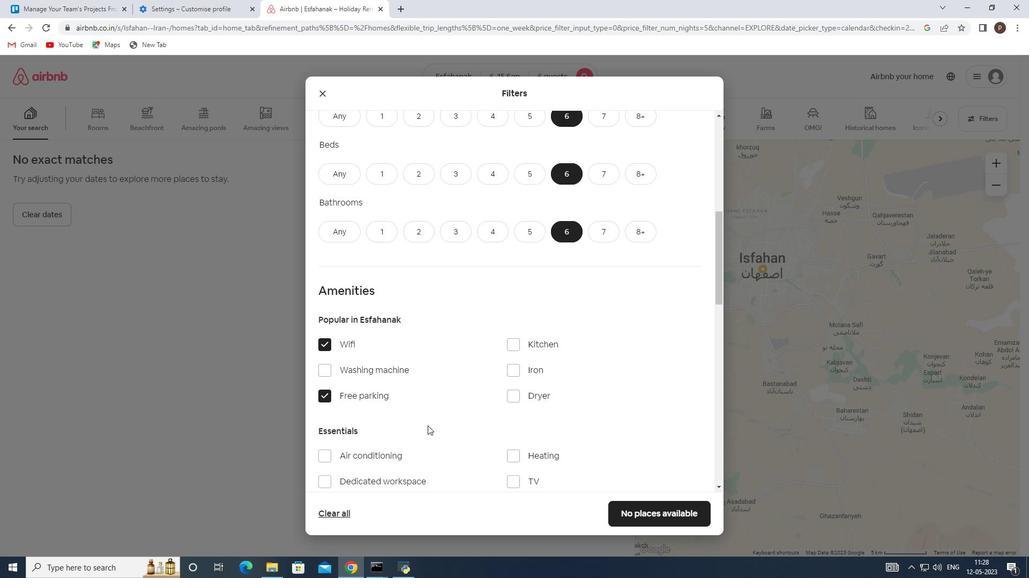 
Action: Mouse scrolled (428, 425) with delta (0, 0)
Screenshot: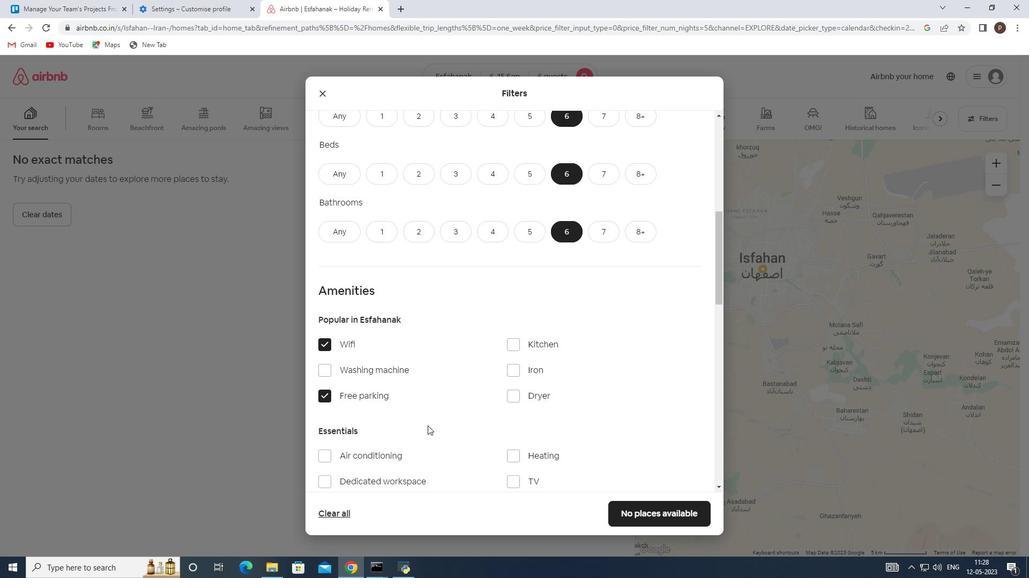 
Action: Mouse moved to (516, 375)
Screenshot: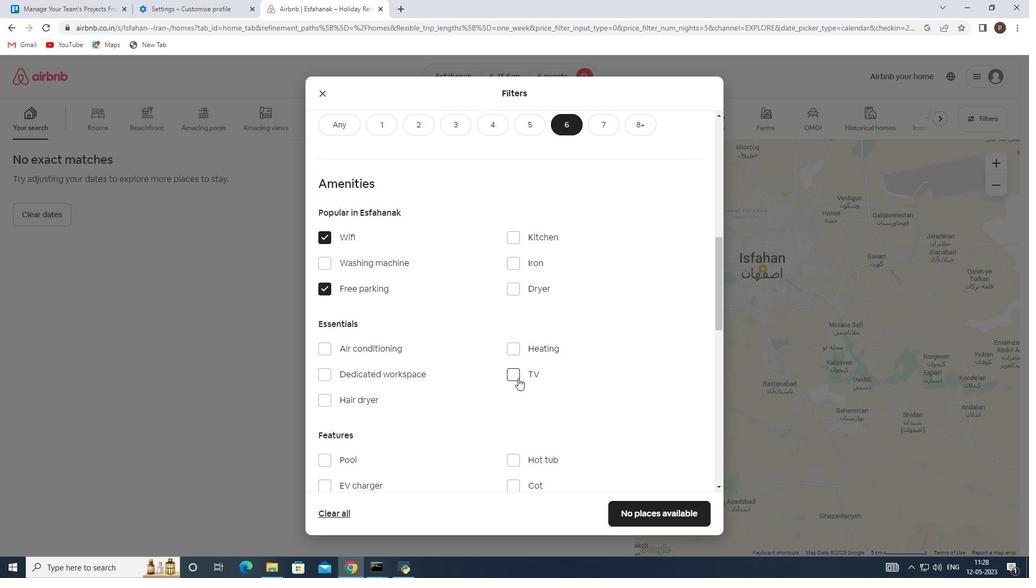
Action: Mouse pressed left at (516, 375)
Screenshot: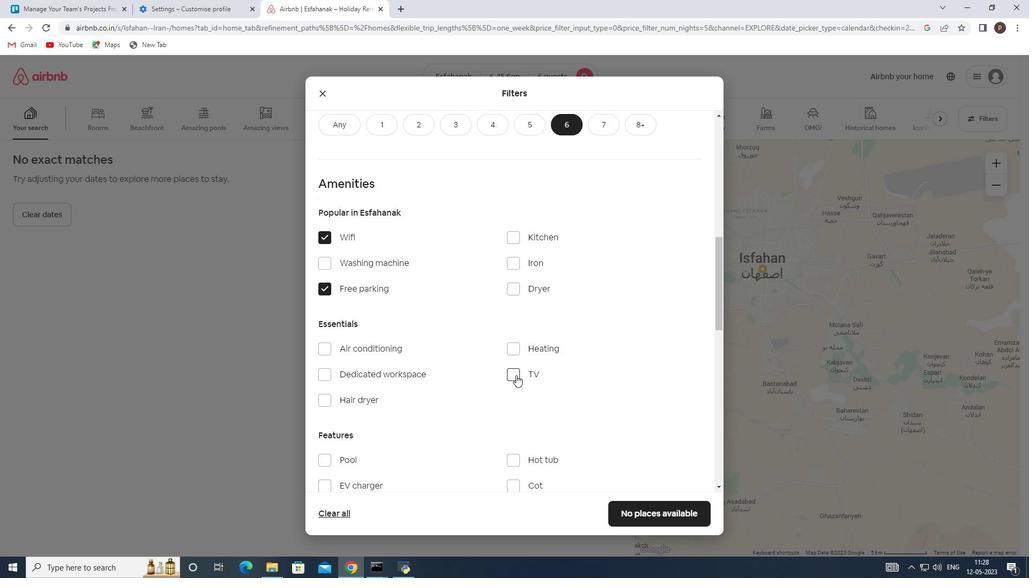 
Action: Mouse moved to (464, 401)
Screenshot: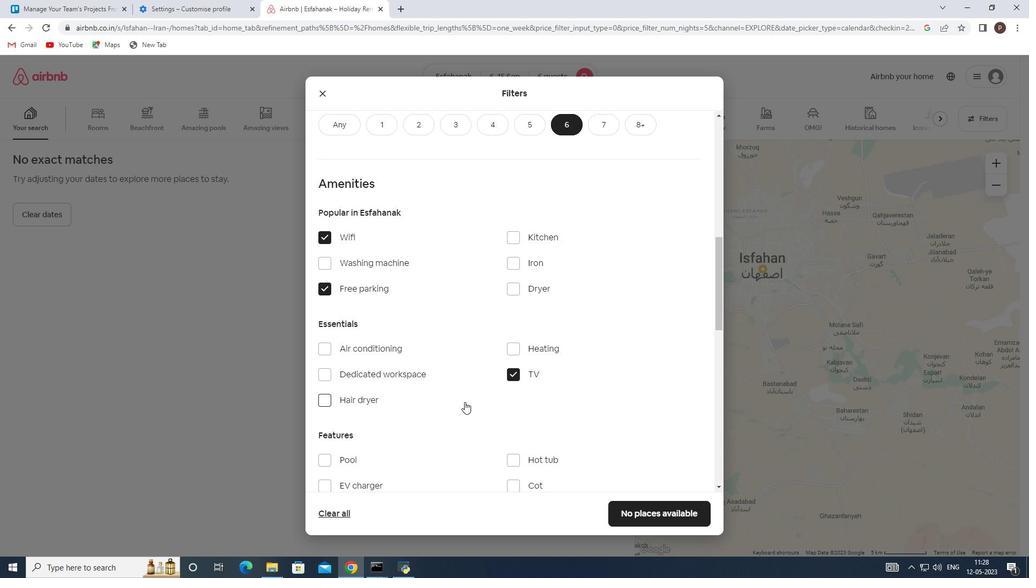 
Action: Mouse scrolled (464, 401) with delta (0, 0)
Screenshot: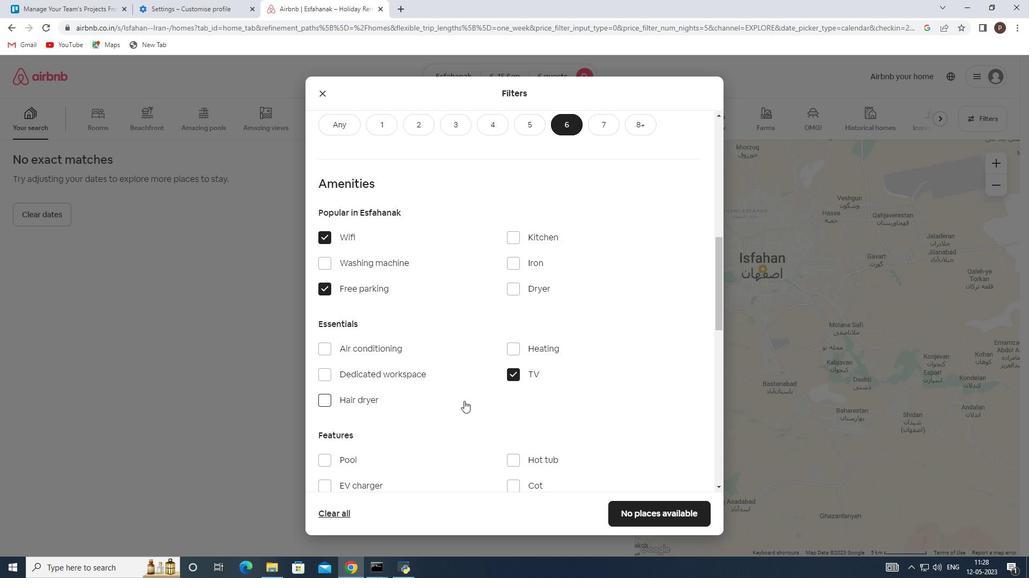 
Action: Mouse scrolled (464, 401) with delta (0, 0)
Screenshot: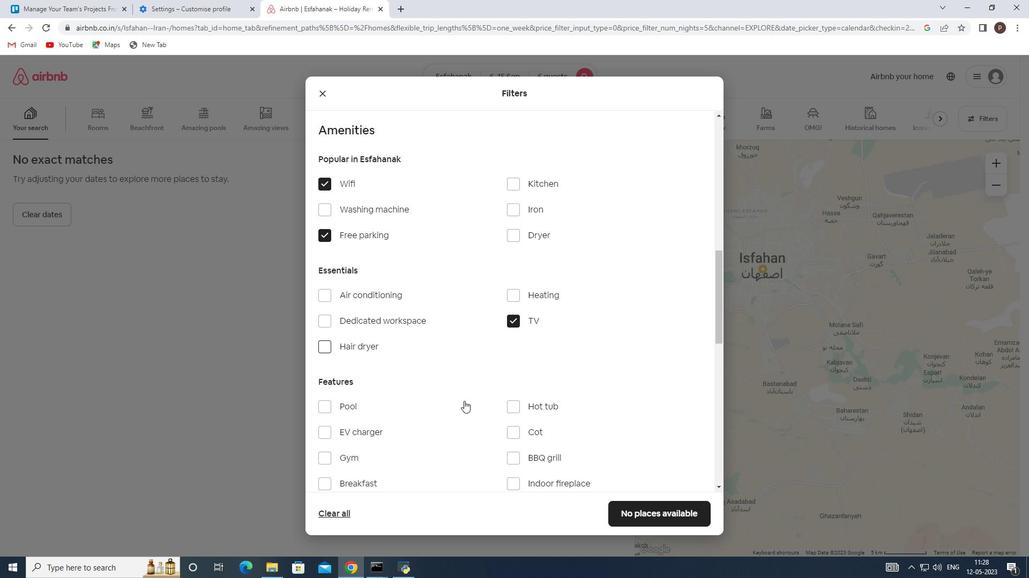 
Action: Mouse moved to (331, 402)
Screenshot: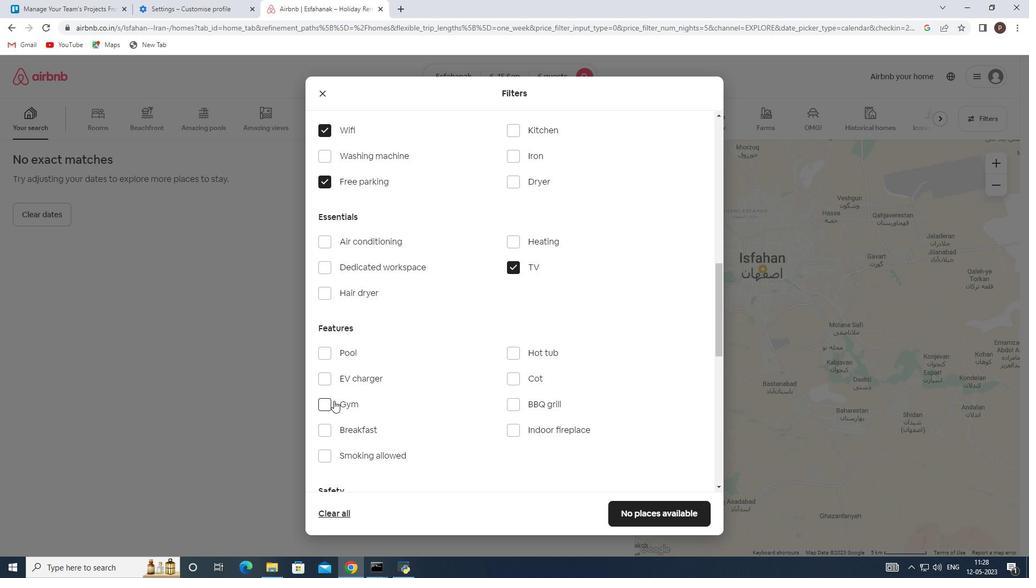 
Action: Mouse pressed left at (331, 402)
Screenshot: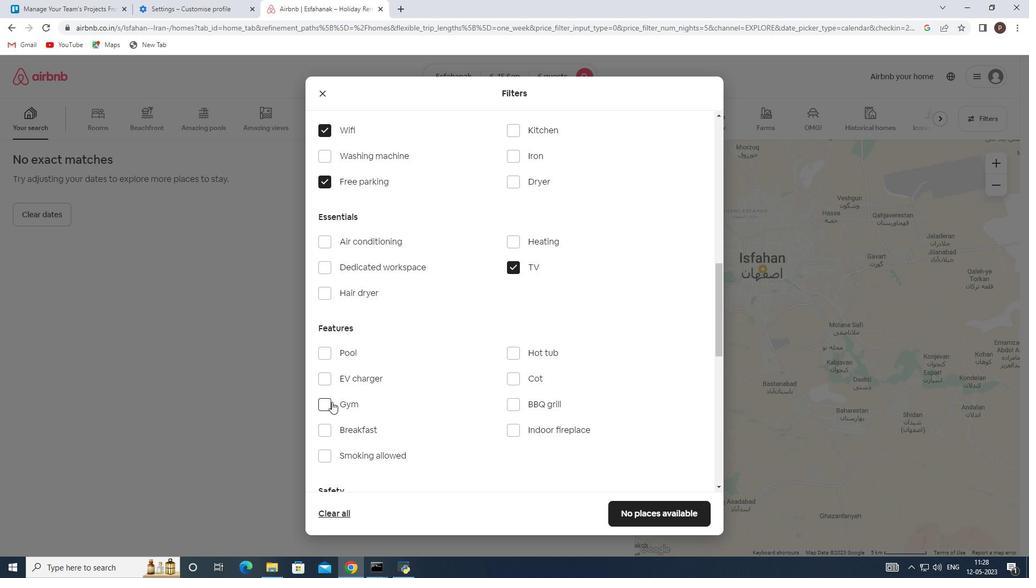 
Action: Mouse moved to (325, 429)
Screenshot: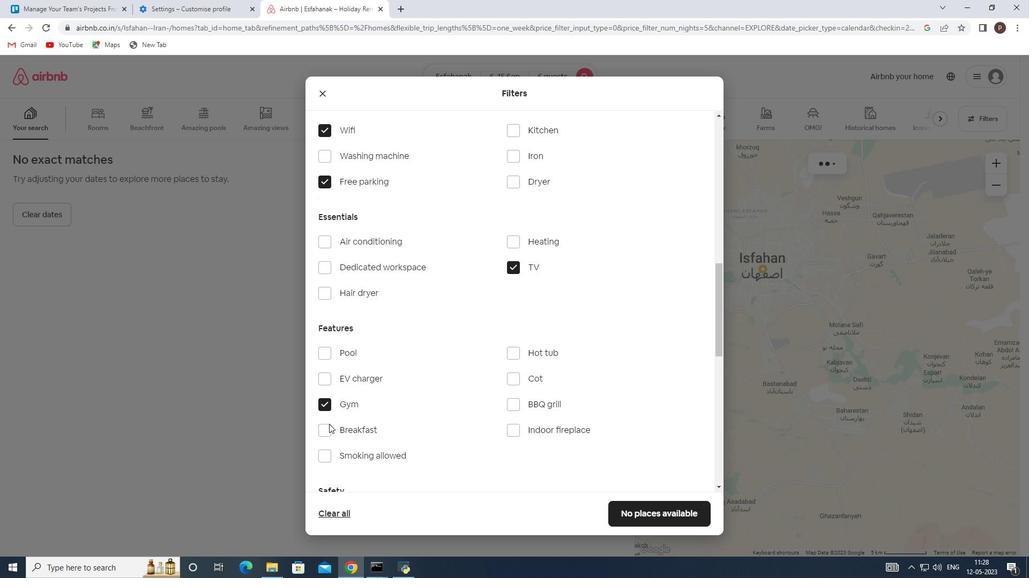 
Action: Mouse pressed left at (325, 429)
Screenshot: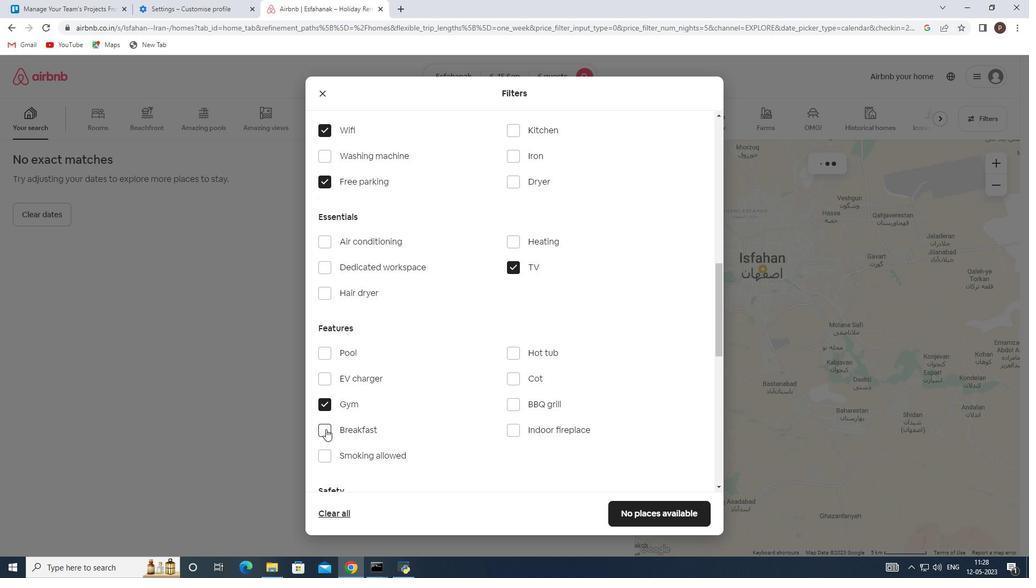 
Action: Mouse moved to (421, 428)
Screenshot: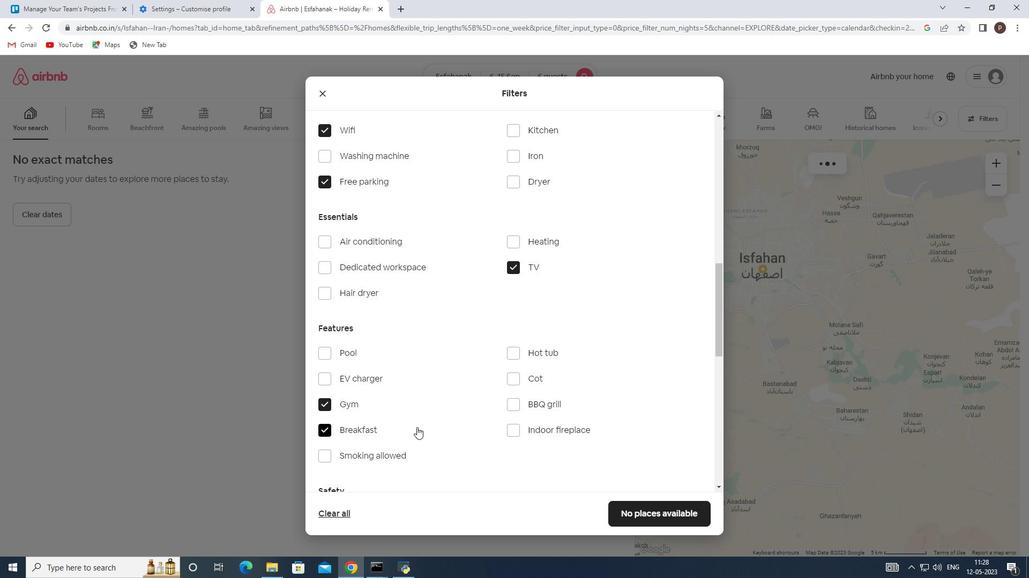 
Action: Mouse scrolled (421, 428) with delta (0, 0)
Screenshot: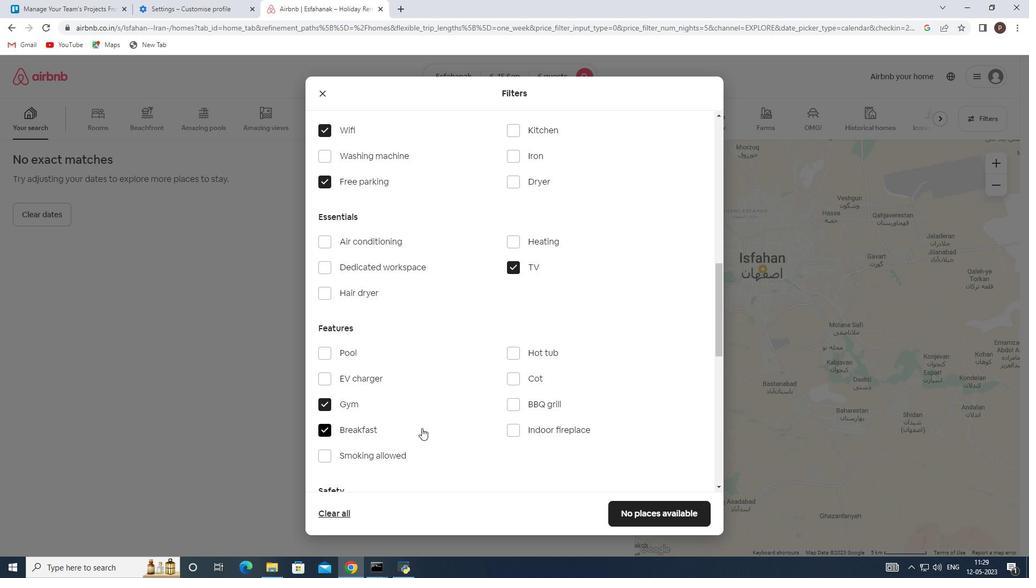 
Action: Mouse scrolled (421, 428) with delta (0, 0)
Screenshot: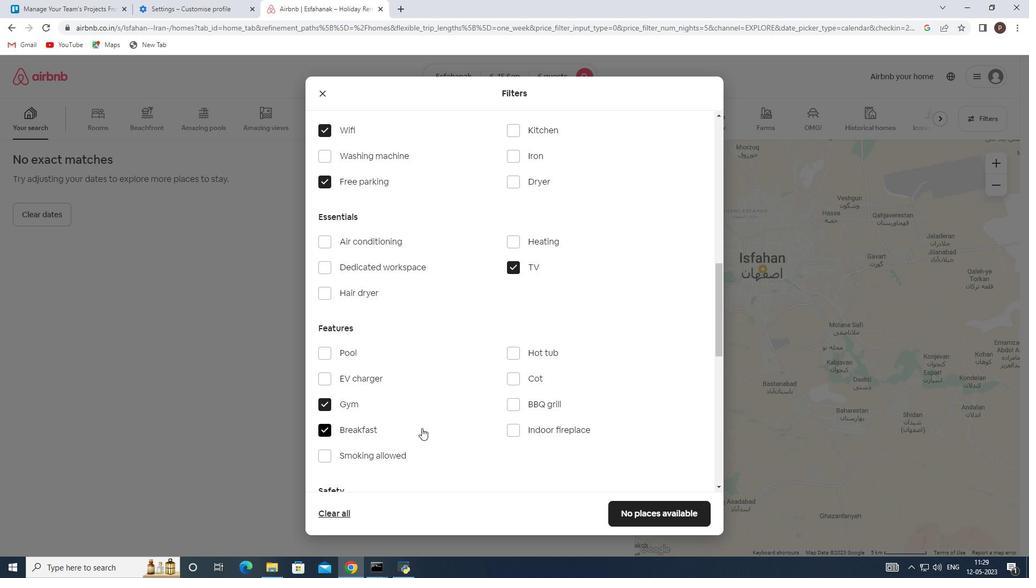 
Action: Mouse moved to (447, 413)
Screenshot: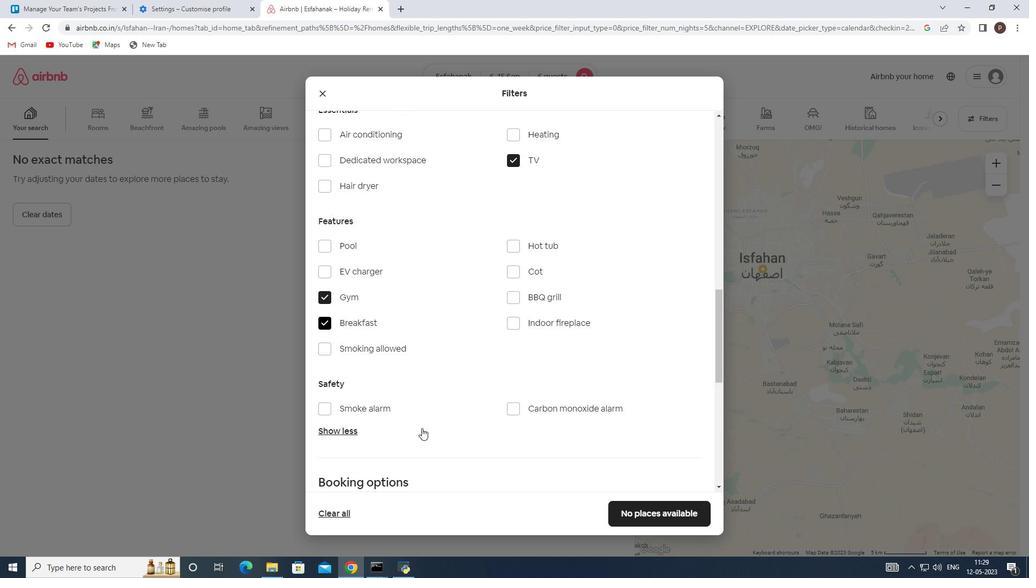 
Action: Mouse scrolled (447, 413) with delta (0, 0)
Screenshot: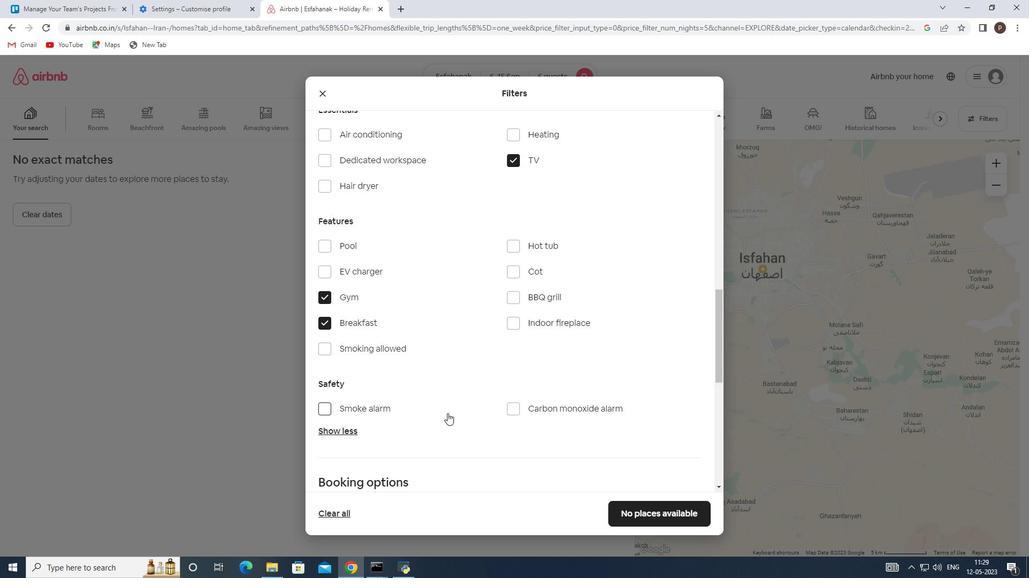 
Action: Mouse moved to (471, 413)
Screenshot: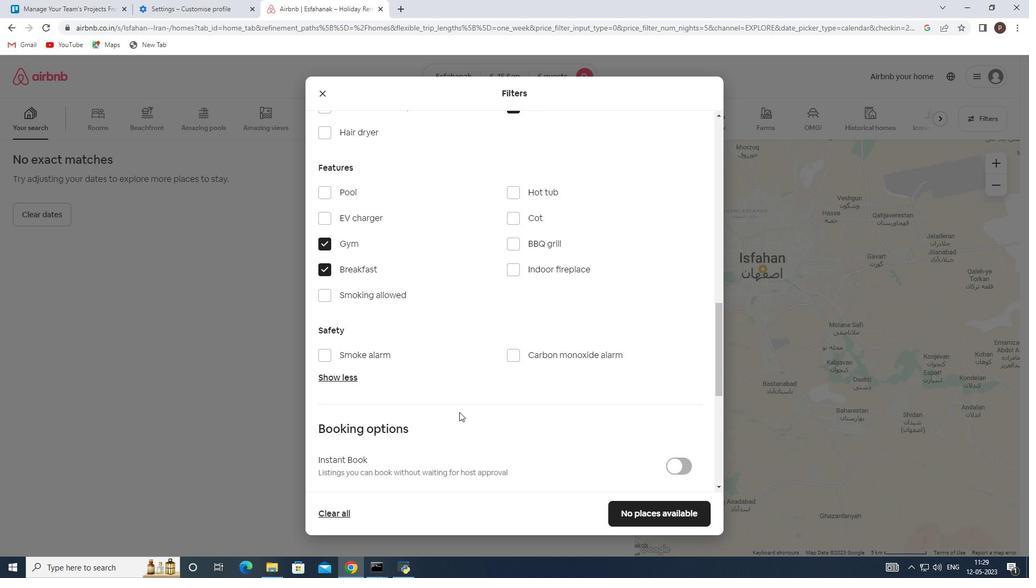 
Action: Mouse scrolled (471, 413) with delta (0, 0)
Screenshot: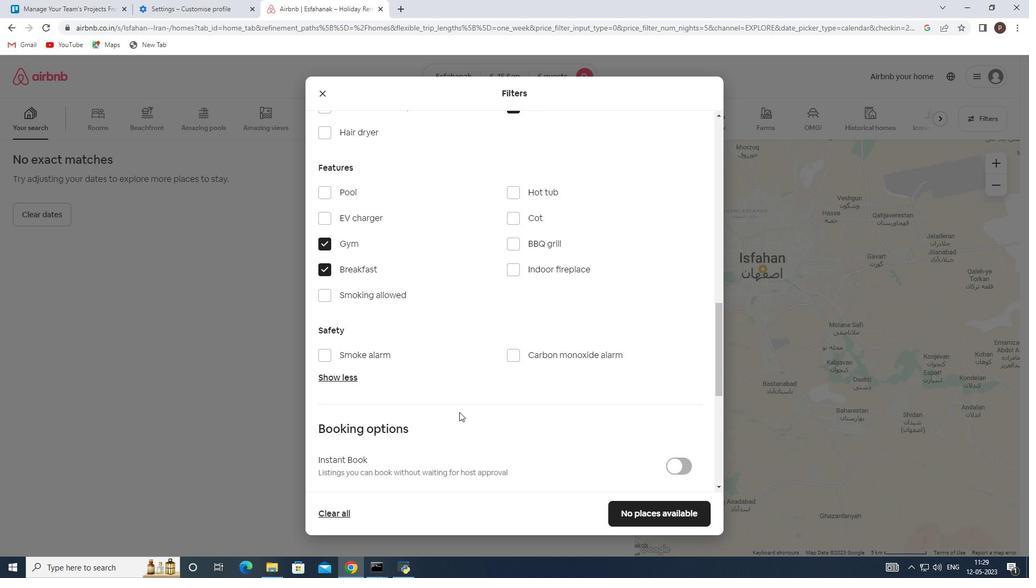 
Action: Mouse scrolled (471, 413) with delta (0, 0)
Screenshot: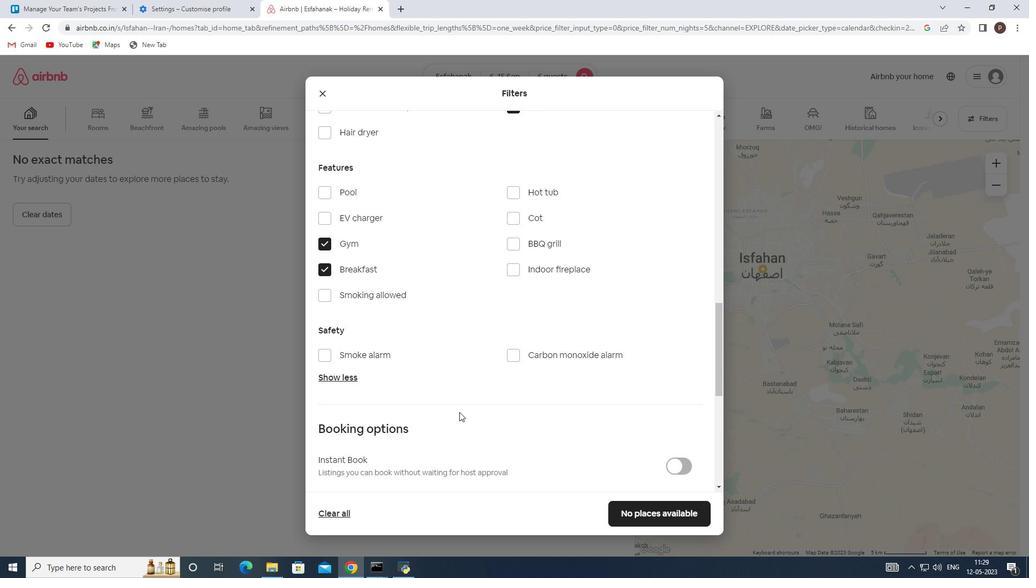 
Action: Mouse scrolled (471, 413) with delta (0, 0)
Screenshot: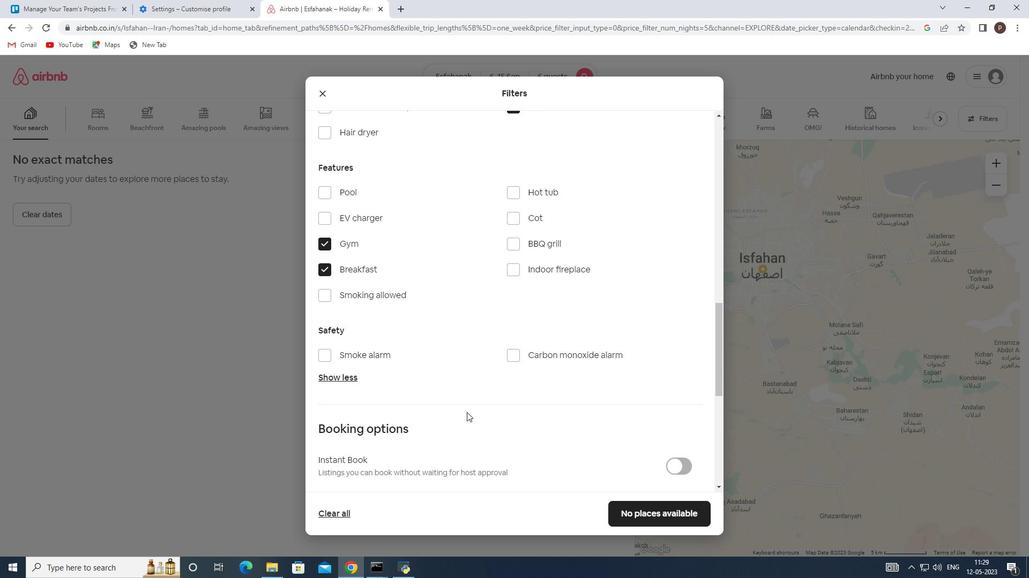 
Action: Mouse scrolled (471, 413) with delta (0, 0)
Screenshot: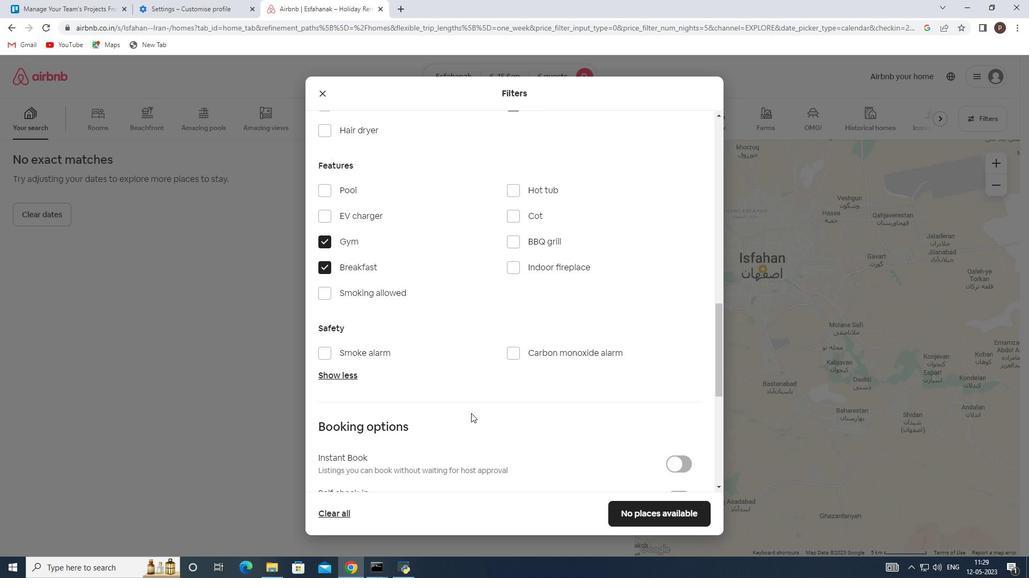 
Action: Mouse moved to (674, 284)
Screenshot: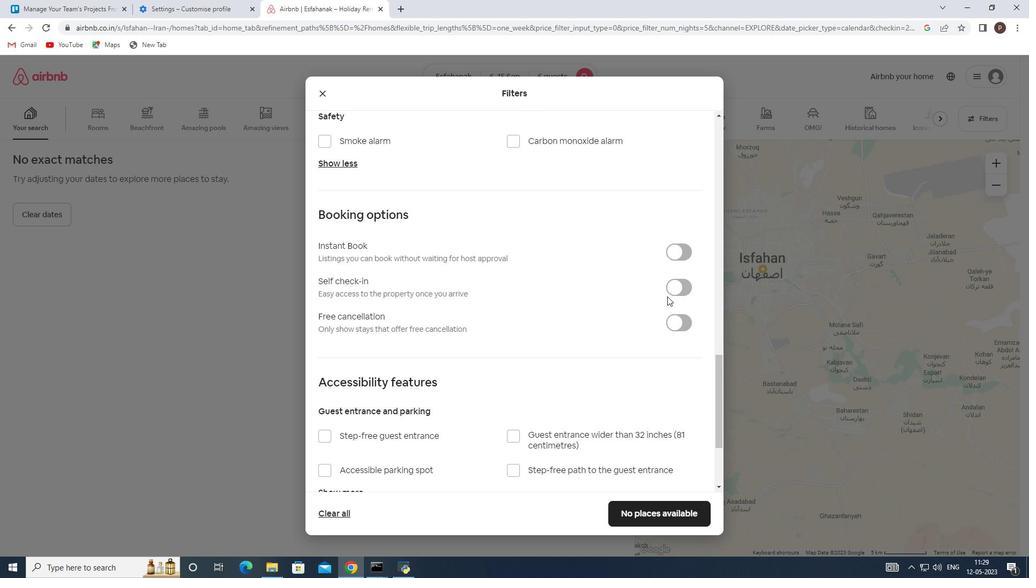 
Action: Mouse pressed left at (674, 284)
Screenshot: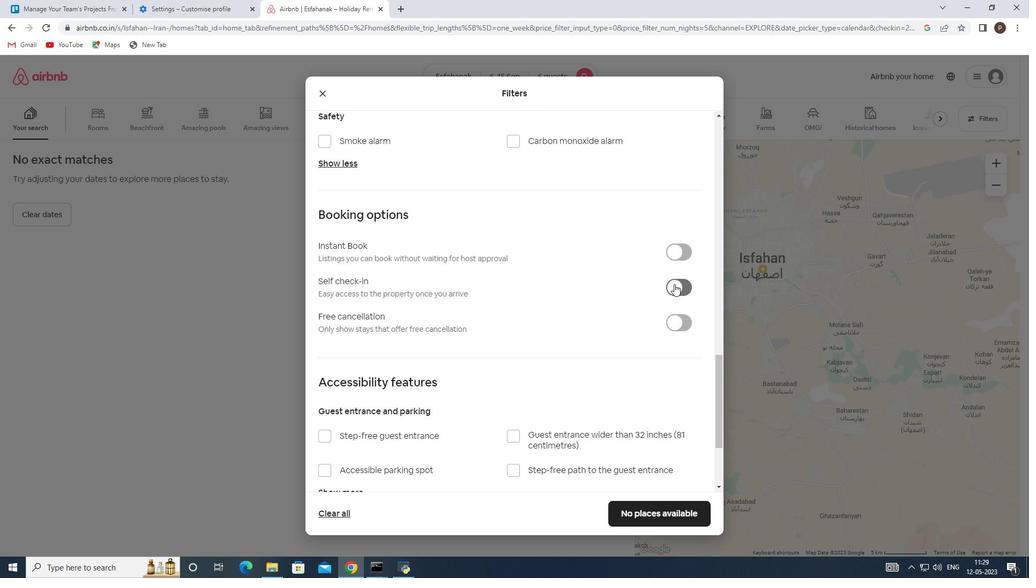 
Action: Mouse moved to (523, 361)
Screenshot: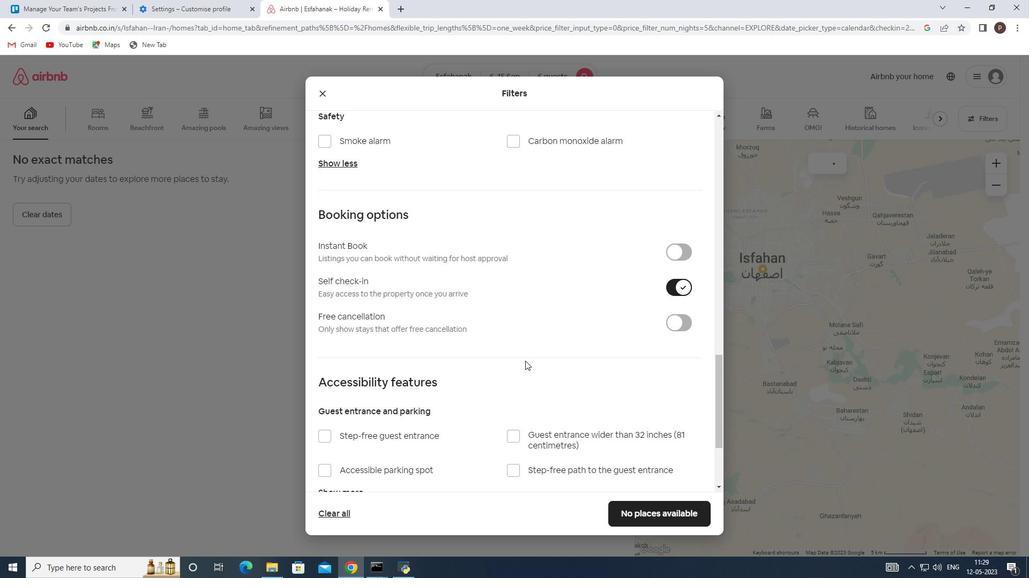 
Action: Mouse scrolled (523, 360) with delta (0, 0)
Screenshot: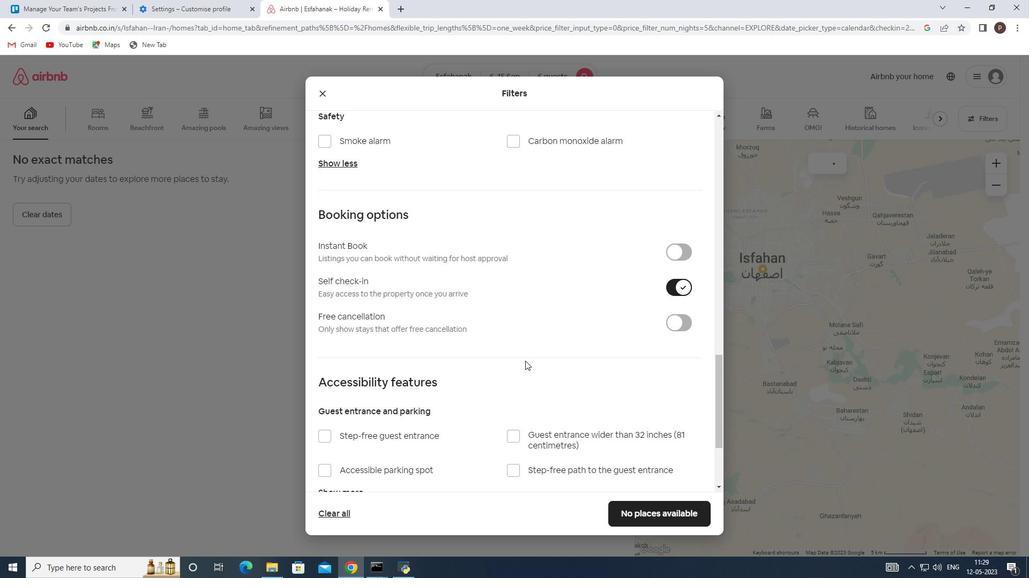 
Action: Mouse scrolled (523, 360) with delta (0, 0)
Screenshot: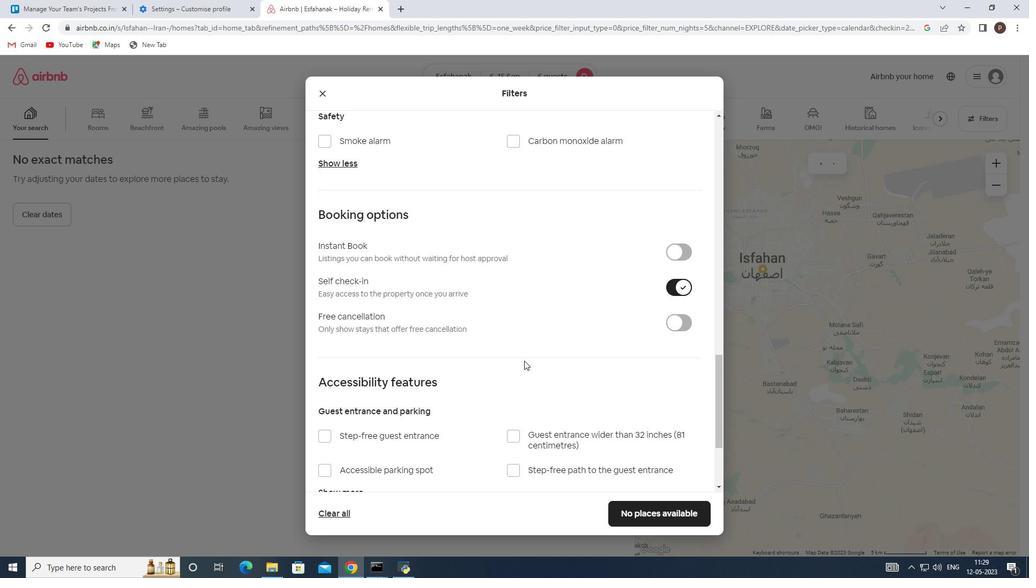 
Action: Mouse scrolled (523, 360) with delta (0, 0)
Screenshot: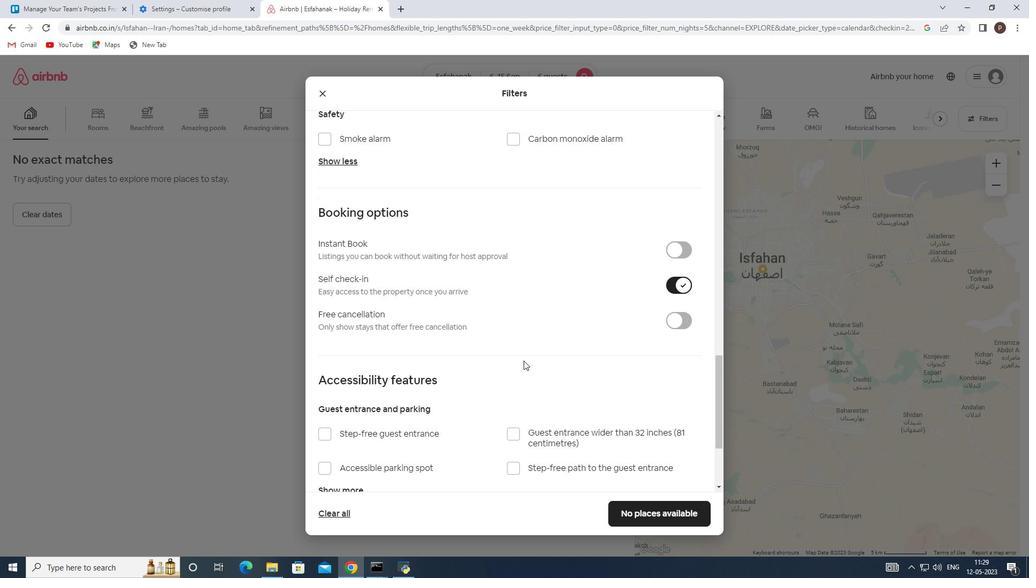
Action: Mouse scrolled (523, 360) with delta (0, 0)
Screenshot: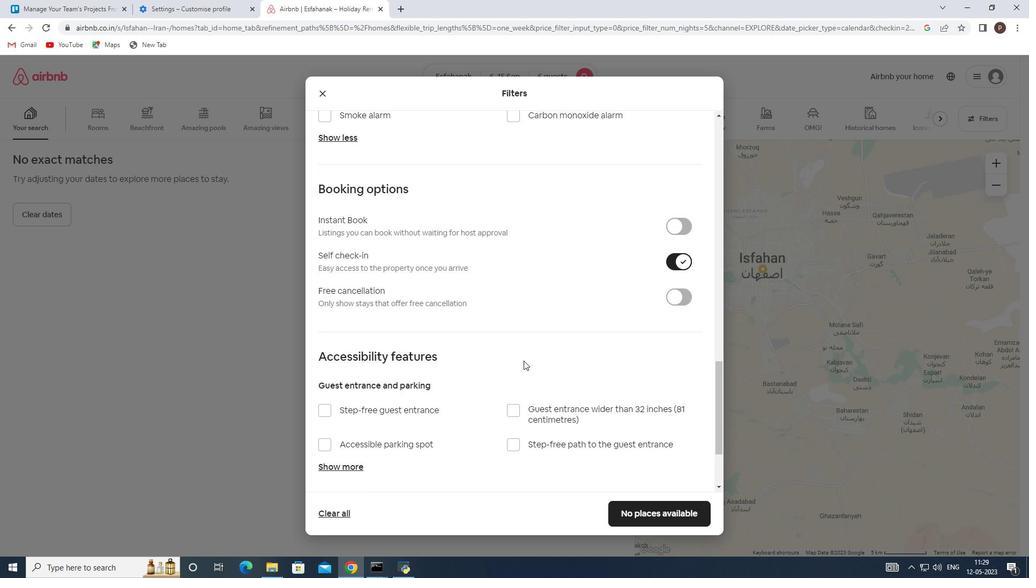
Action: Mouse moved to (524, 359)
Screenshot: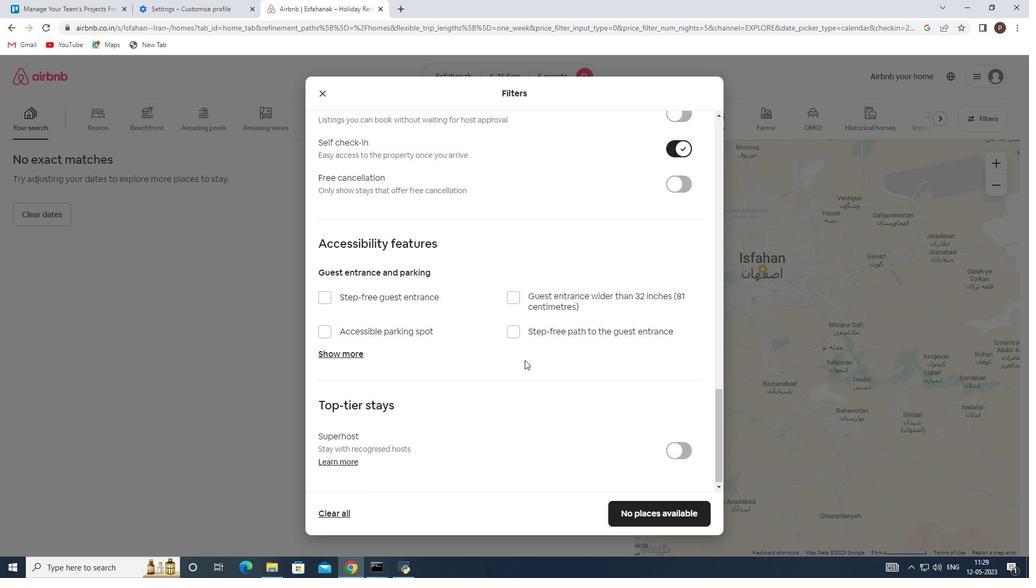 
Action: Mouse scrolled (524, 359) with delta (0, 0)
Screenshot: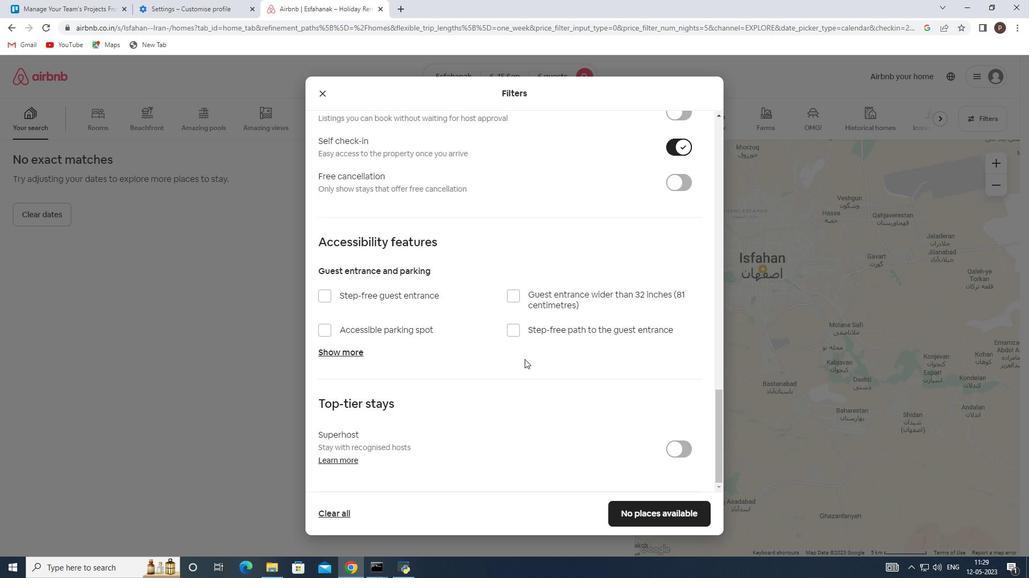 
Action: Mouse scrolled (524, 359) with delta (0, 0)
Screenshot: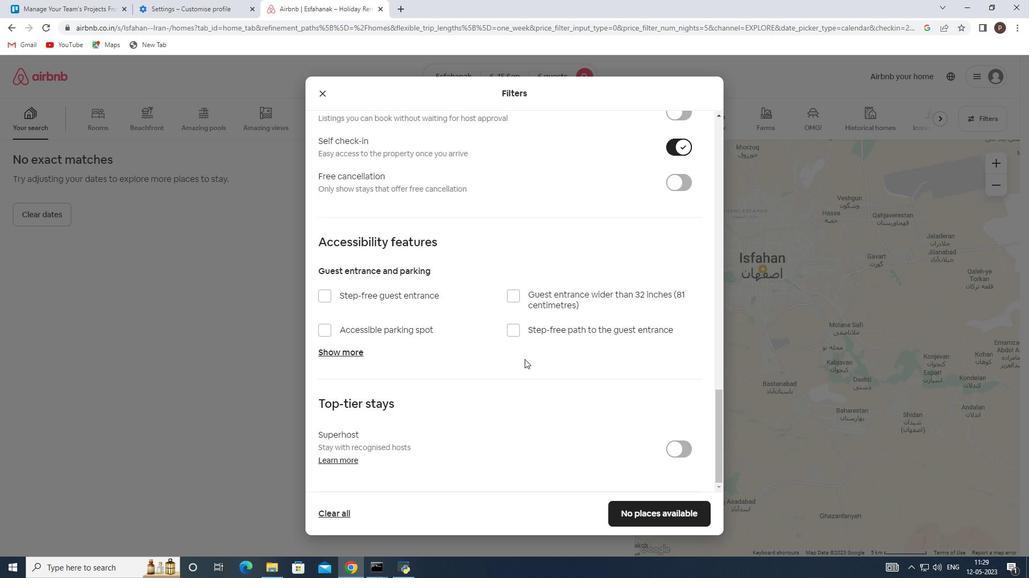
Action: Mouse scrolled (524, 359) with delta (0, 0)
Screenshot: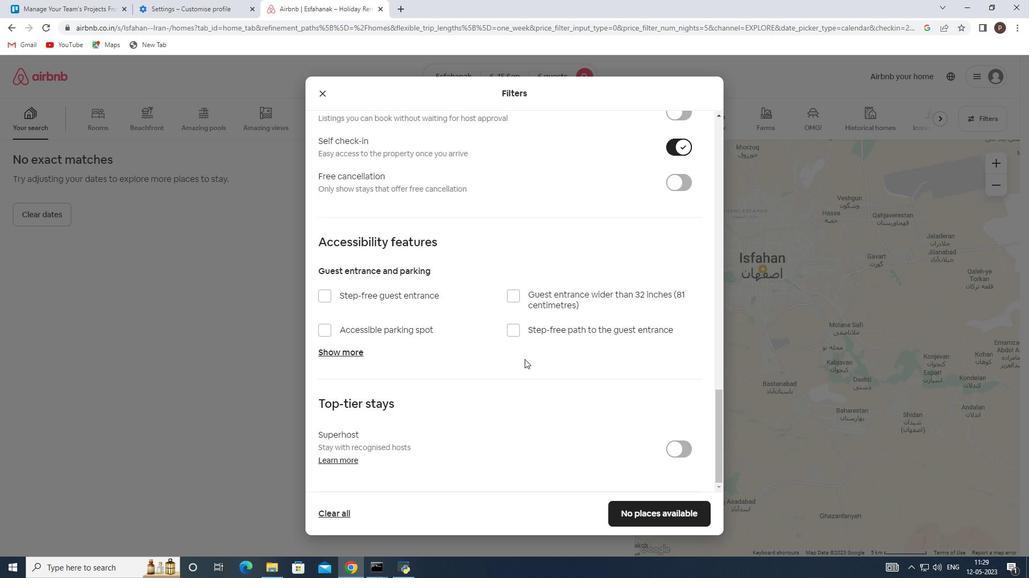 
Action: Mouse scrolled (524, 359) with delta (0, 0)
Screenshot: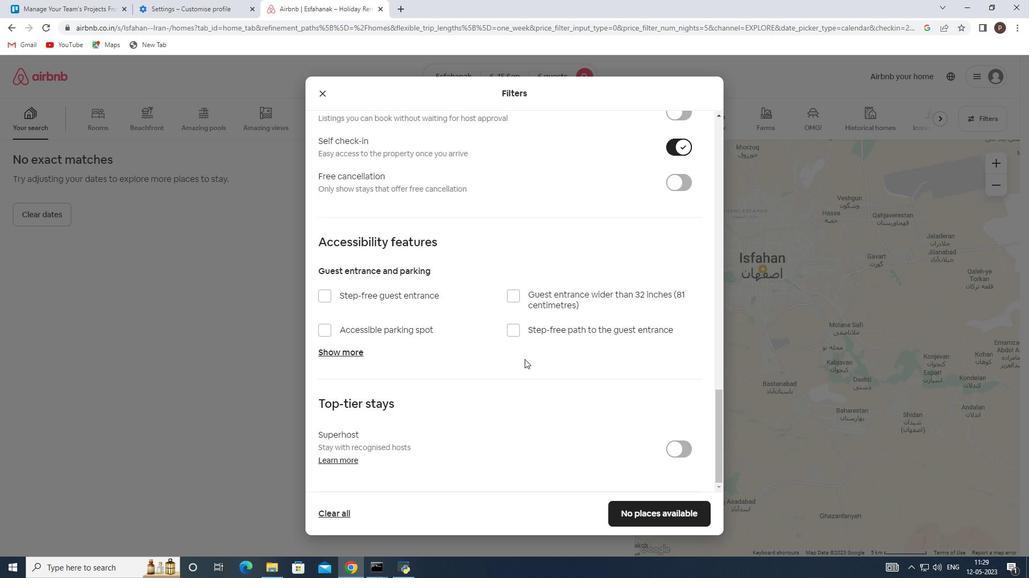 
Action: Mouse scrolled (524, 359) with delta (0, 0)
Screenshot: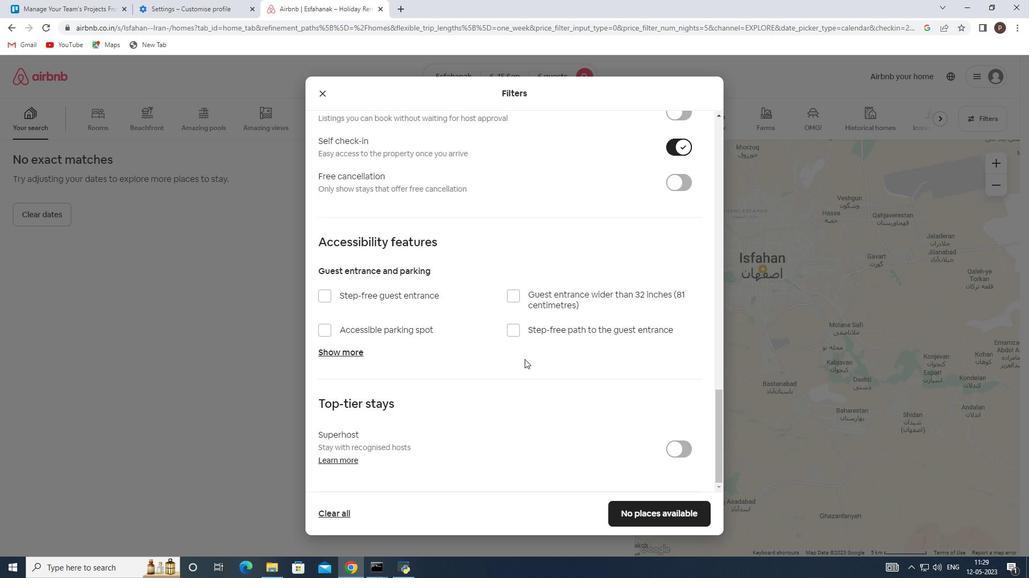 
Action: Mouse moved to (648, 511)
Screenshot: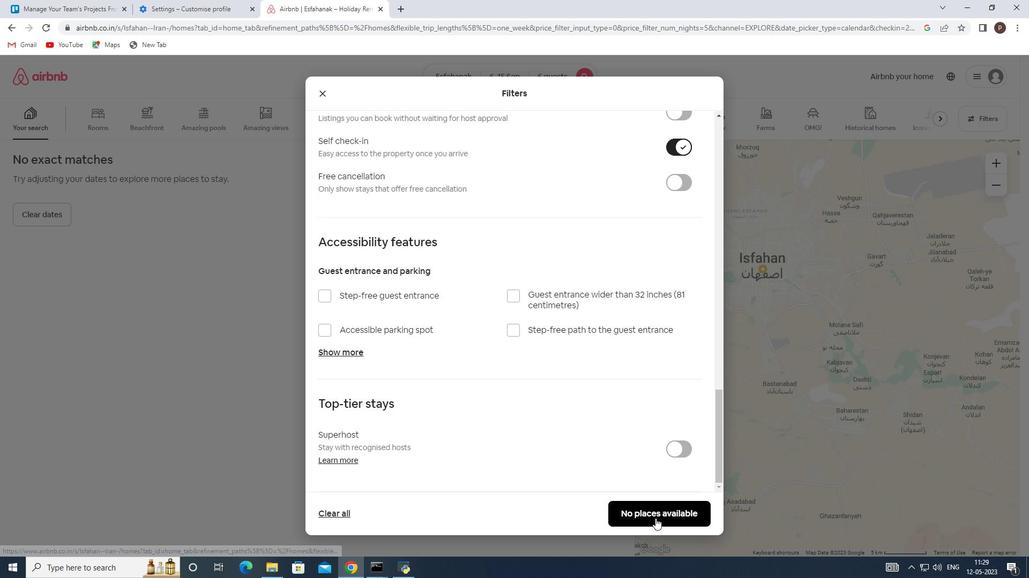 
Action: Mouse pressed left at (648, 511)
Screenshot: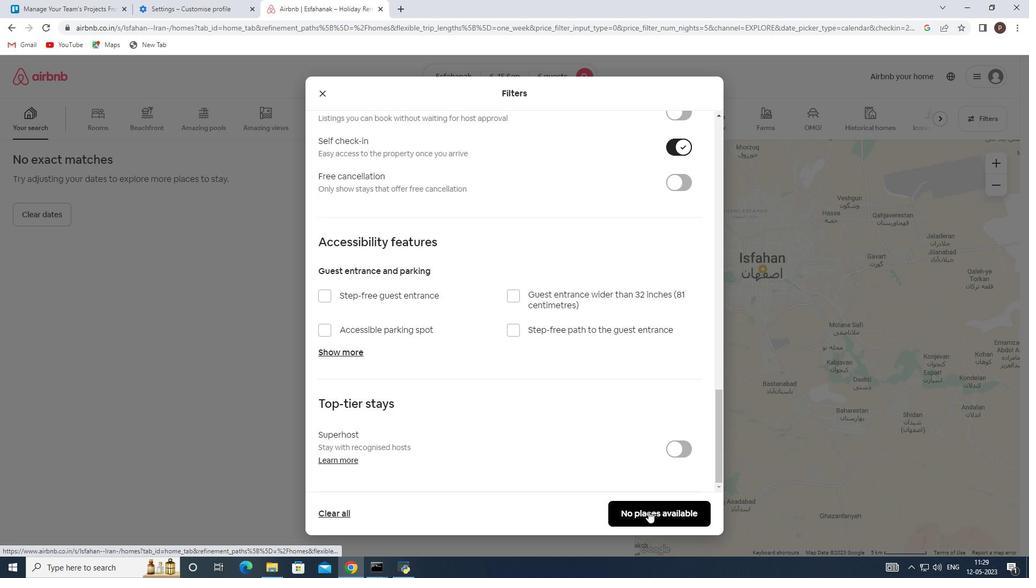 
